 Task: Create validation rules on custom objects Inmates and Inmate Documentss.
Action: Mouse moved to (595, 49)
Screenshot: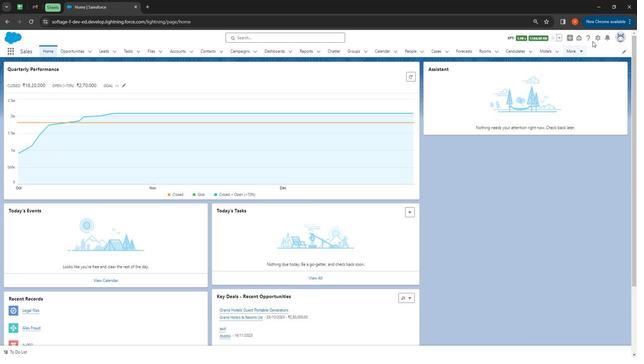 
Action: Mouse pressed left at (595, 49)
Screenshot: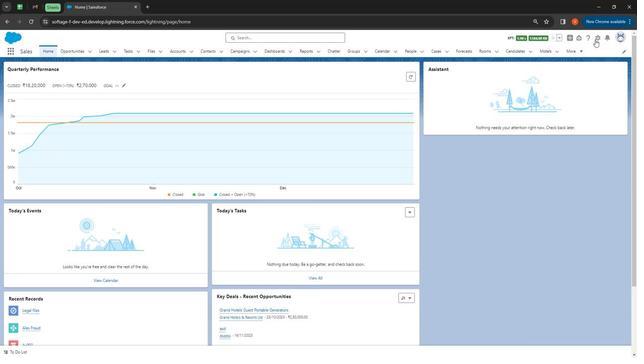 
Action: Mouse moved to (574, 69)
Screenshot: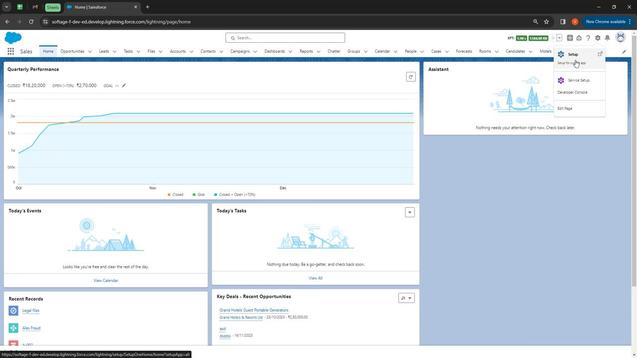 
Action: Mouse pressed left at (574, 69)
Screenshot: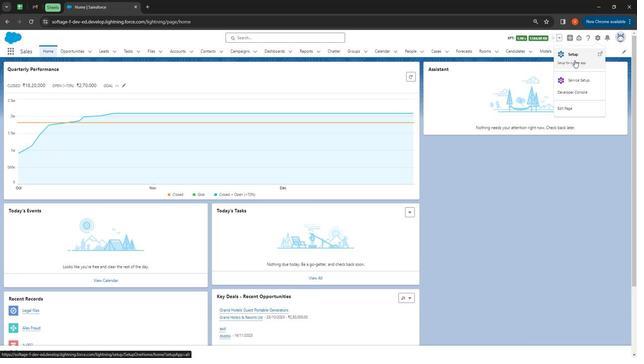 
Action: Mouse moved to (77, 61)
Screenshot: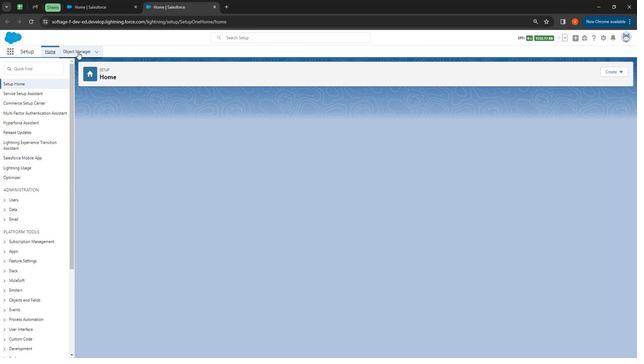 
Action: Mouse pressed left at (77, 61)
Screenshot: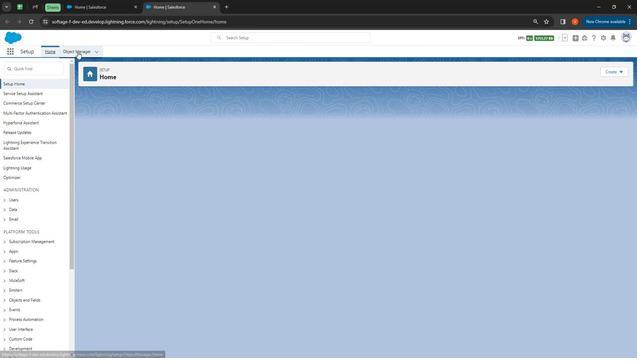 
Action: Mouse moved to (519, 82)
Screenshot: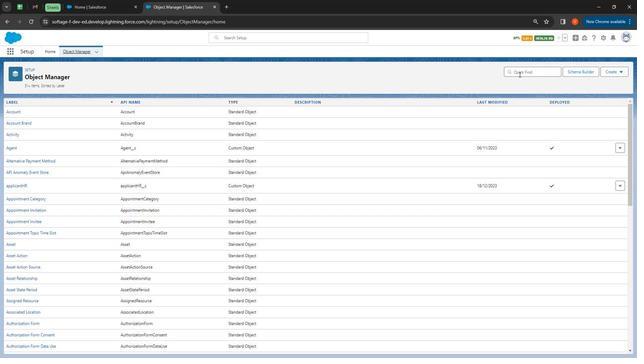 
Action: Mouse pressed left at (519, 82)
Screenshot: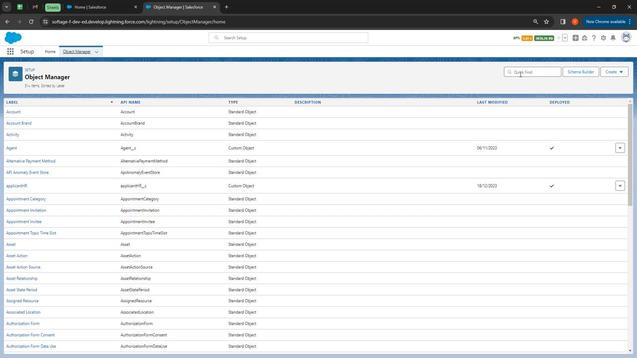 
Action: Mouse moved to (475, 111)
Screenshot: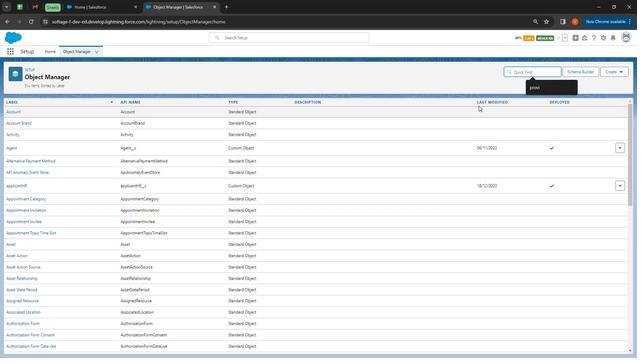 
Action: Key pressed <Key.shift>Inmates
Screenshot: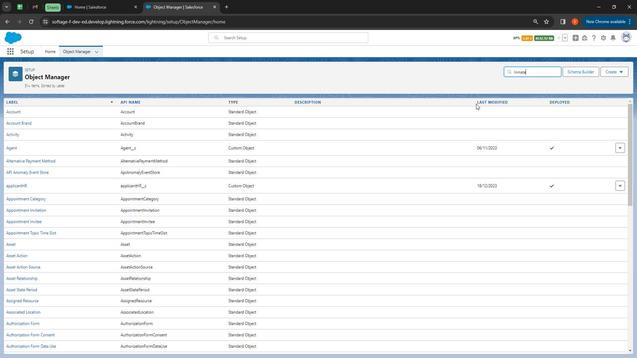 
Action: Mouse moved to (14, 123)
Screenshot: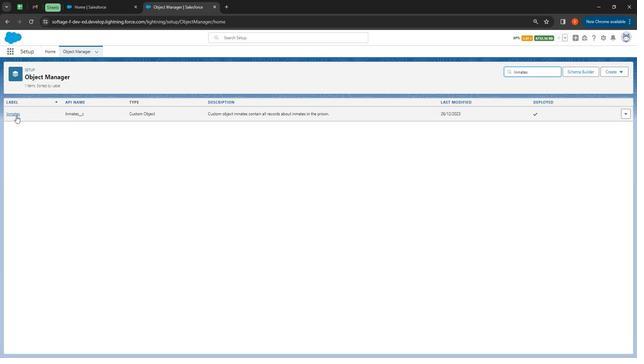 
Action: Mouse pressed left at (14, 123)
Screenshot: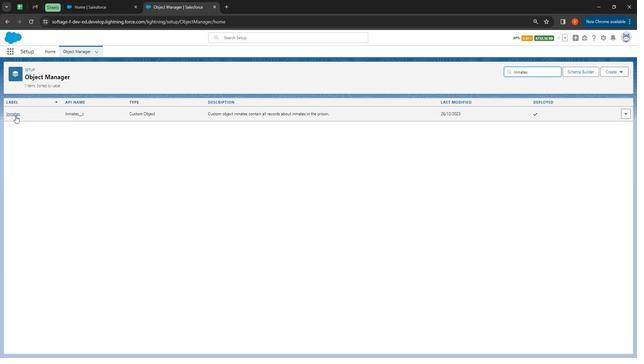 
Action: Mouse moved to (29, 287)
Screenshot: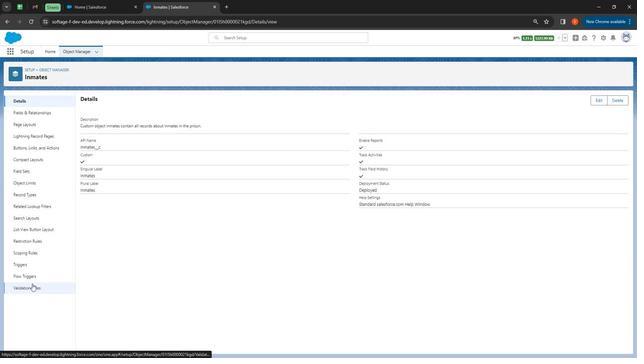 
Action: Mouse pressed left at (29, 287)
Screenshot: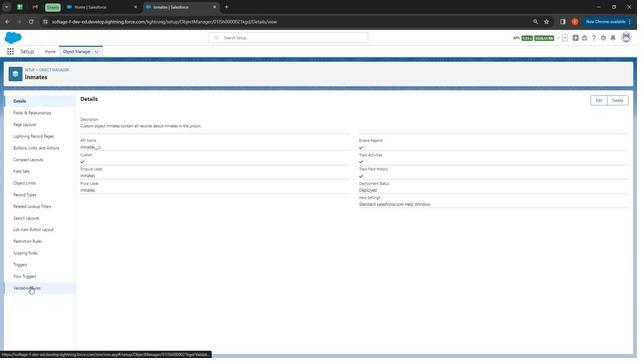 
Action: Mouse moved to (623, 105)
Screenshot: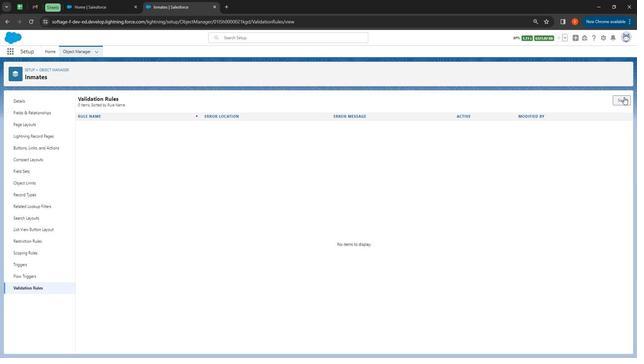 
Action: Mouse pressed left at (623, 105)
Screenshot: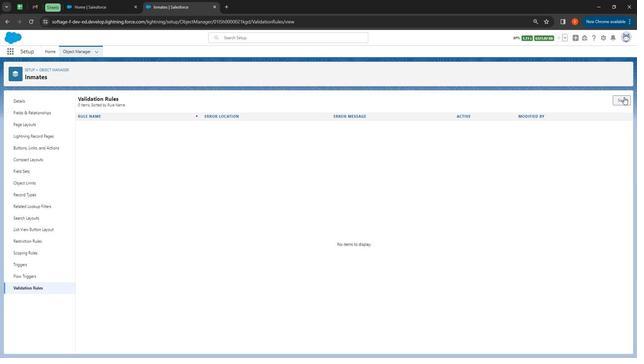 
Action: Mouse moved to (137, 142)
Screenshot: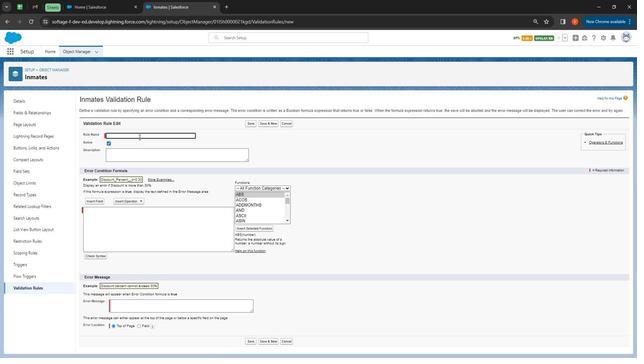 
Action: Mouse pressed left at (137, 142)
Screenshot: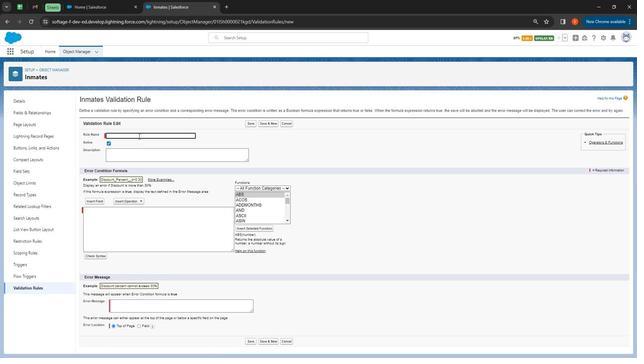 
Action: Key pressed <Key.shift>
Screenshot: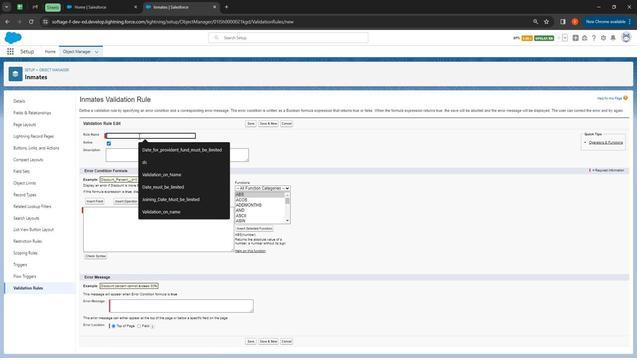 
Action: Mouse moved to (129, 137)
Screenshot: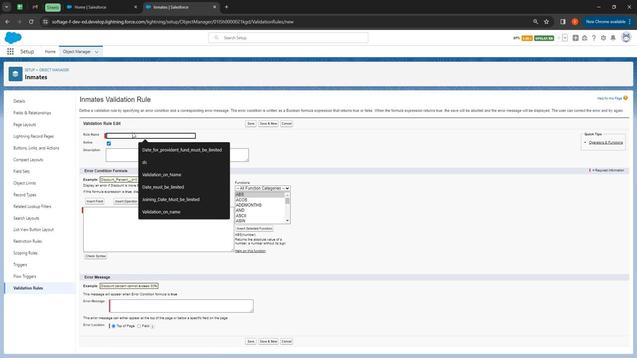 
Action: Key pressed <Key.shift><Key.shift>C<Key.backspace><Key.shift>Validation<Key.space>on<Key.space><Key.shift><Key.shift><Key.shift><Key.shift><Key.shift>Crime<Key.space>committed
Screenshot: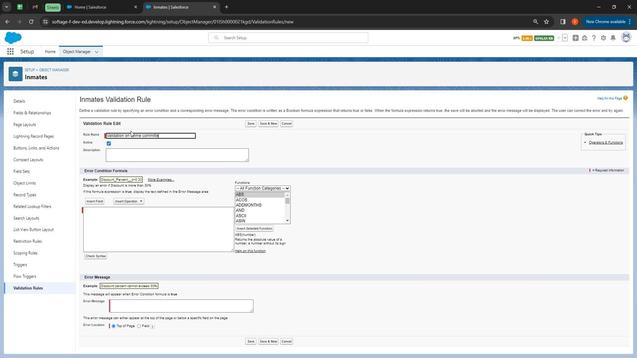 
Action: Mouse moved to (129, 158)
Screenshot: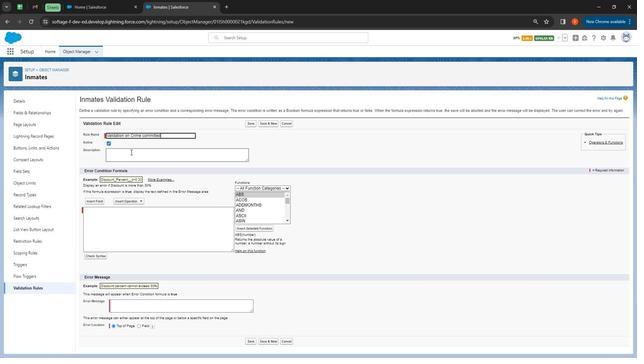 
Action: Mouse pressed left at (129, 158)
Screenshot: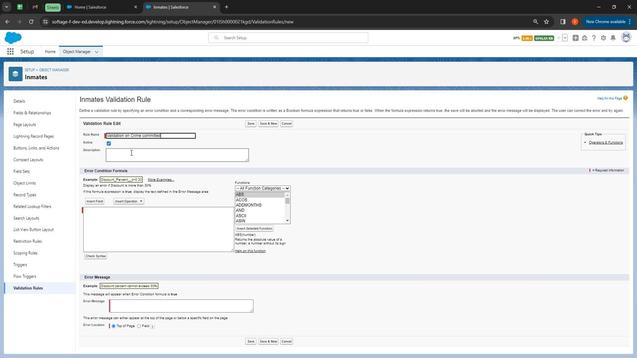 
Action: Mouse moved to (129, 158)
Screenshot: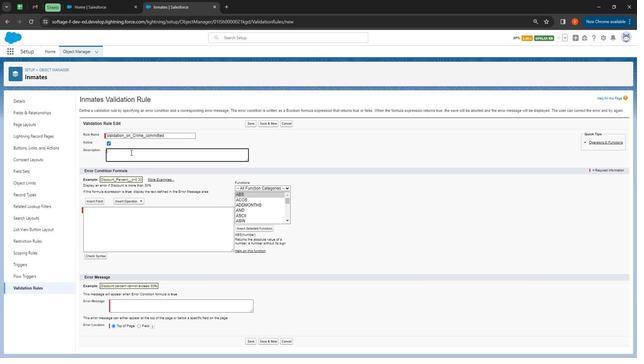 
Action: Key pressed <Key.shift>
Screenshot: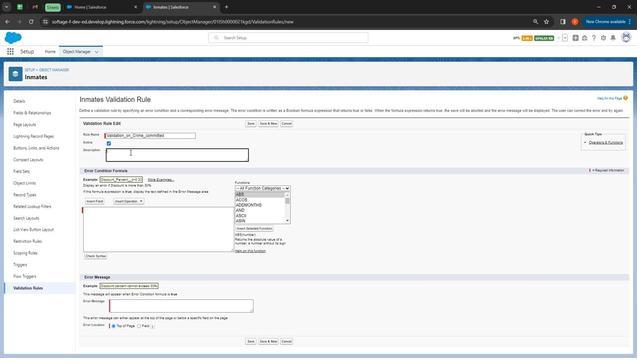 
Action: Mouse moved to (129, 158)
Screenshot: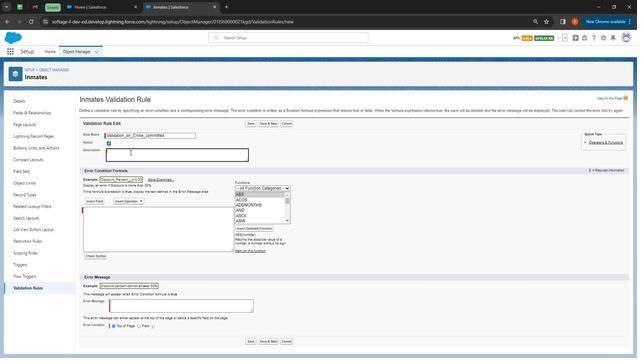 
Action: Key pressed <Key.shift><Key.shift>Validation<Key.space>rule<Key.space>on<Key.space>crime<Key.space>committed<Key.space><Key.shift><Key.shift><Key.shift><Key.shift><Key.shift><Key.shift><Key.shift><Key.shift><Key.shift><Key.shift><Key.shift><Key.shift><Key.shift><Key.shift><Key.shift><Key.shift><Key.shift><Key.shift><Key.shift>So<Key.space>that<Key.space>no<Key.space>field<Key.space>will<Key.space>be<Key.space>black.
Screenshot: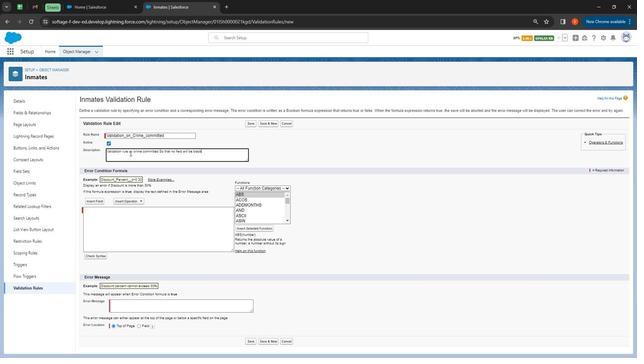
Action: Mouse moved to (134, 212)
Screenshot: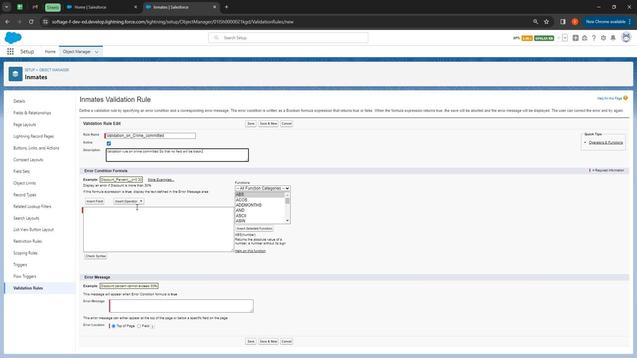
Action: Mouse pressed left at (134, 212)
Screenshot: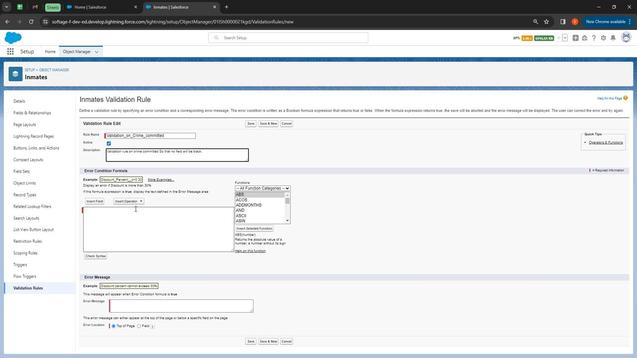 
Action: Mouse moved to (90, 204)
Screenshot: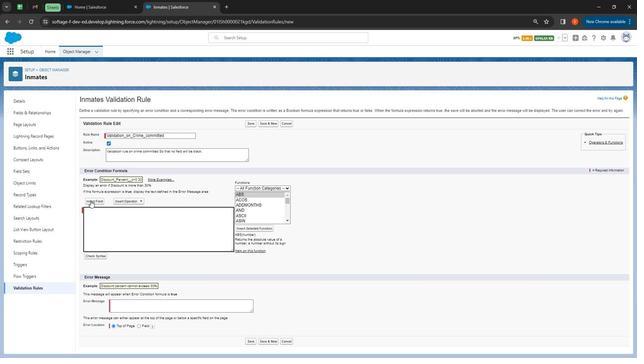 
Action: Mouse pressed left at (90, 204)
Screenshot: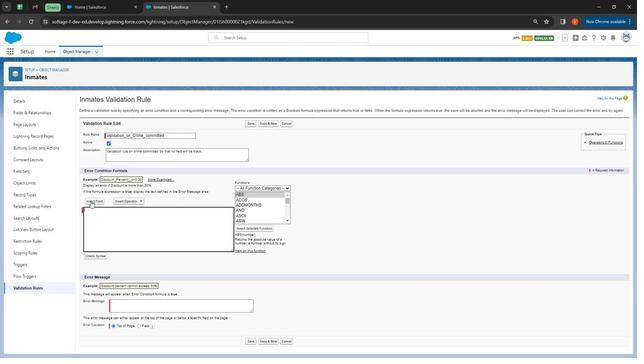 
Action: Mouse moved to (467, 177)
Screenshot: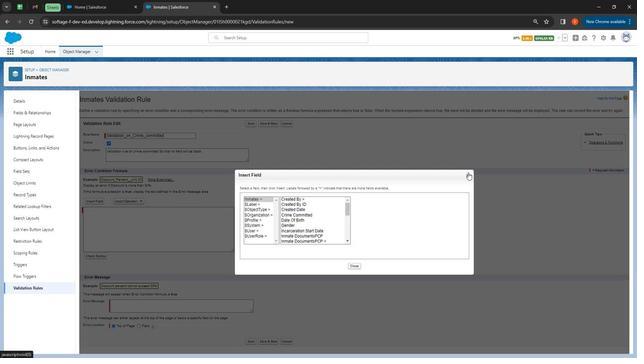 
Action: Mouse pressed left at (467, 177)
Screenshot: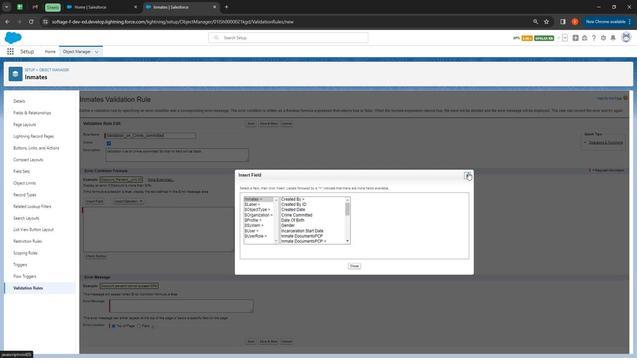 
Action: Mouse moved to (253, 208)
Screenshot: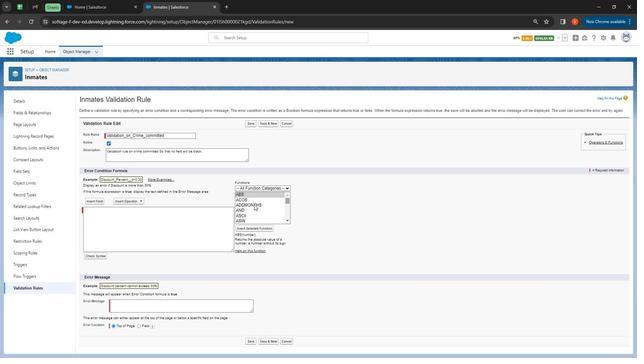 
Action: Mouse pressed left at (253, 208)
Screenshot: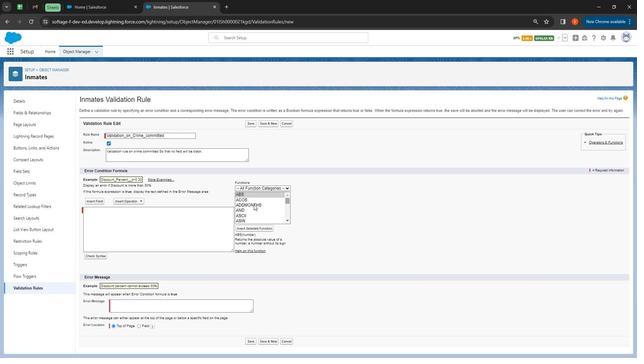 
Action: Mouse moved to (254, 210)
Screenshot: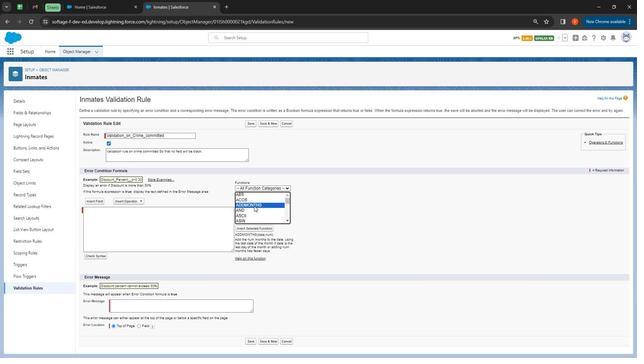 
Action: Mouse scrolled (254, 210) with delta (0, 0)
Screenshot: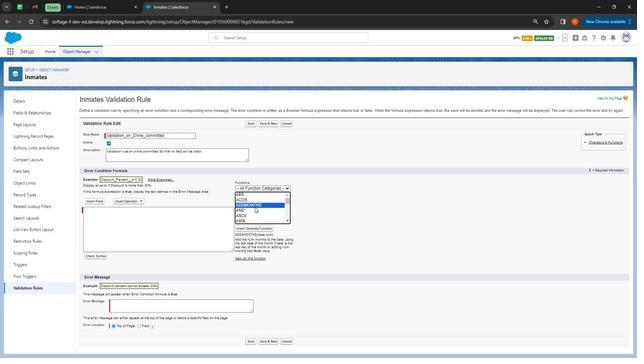 
Action: Mouse moved to (256, 210)
Screenshot: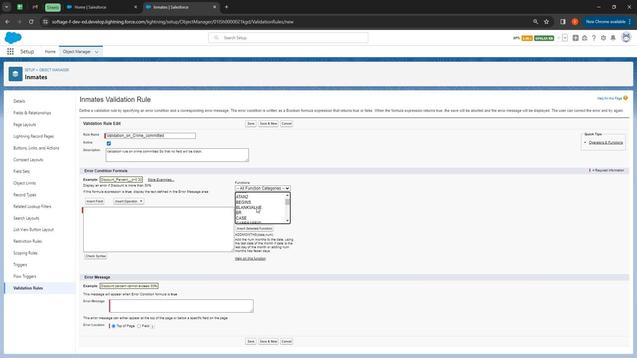 
Action: Mouse scrolled (256, 210) with delta (0, 0)
Screenshot: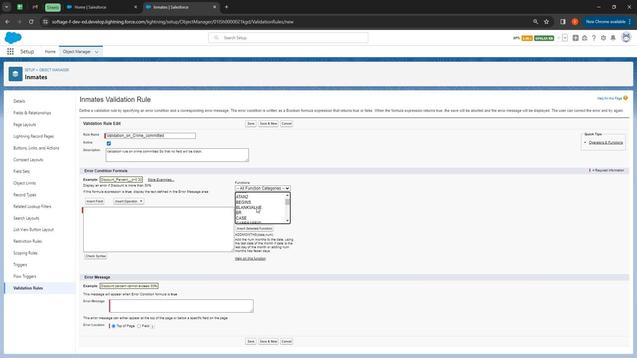 
Action: Mouse moved to (256, 210)
Screenshot: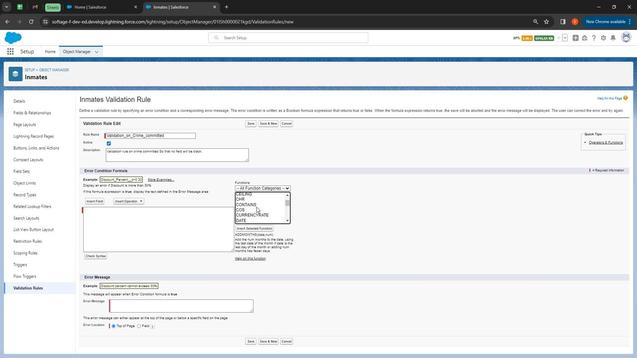 
Action: Mouse scrolled (256, 210) with delta (0, 0)
Screenshot: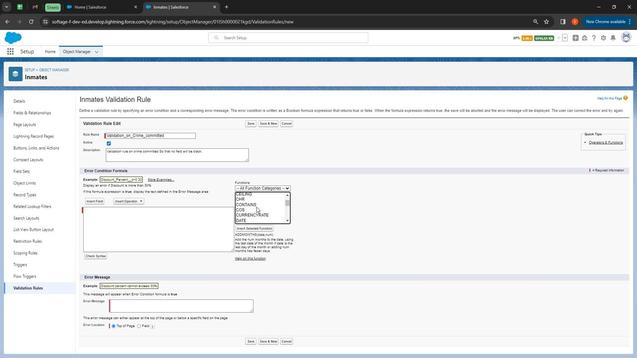 
Action: Mouse scrolled (256, 210) with delta (0, 0)
Screenshot: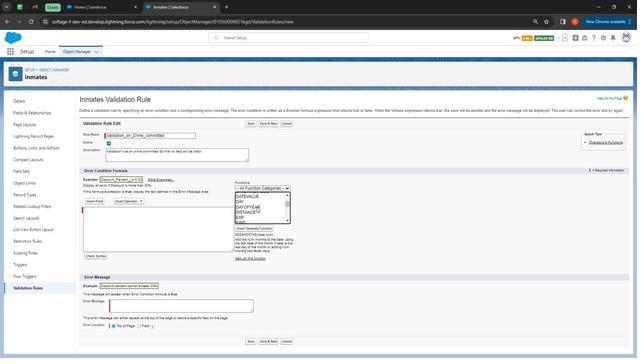 
Action: Mouse moved to (256, 213)
Screenshot: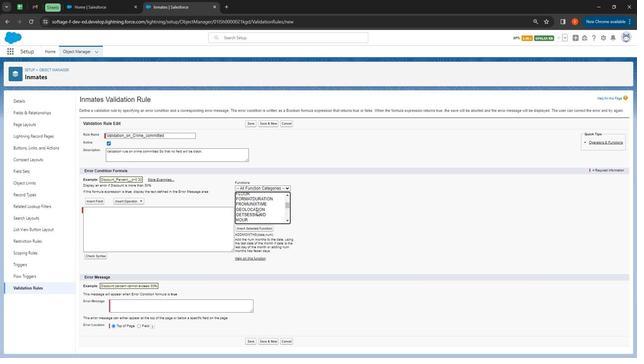 
Action: Mouse scrolled (256, 213) with delta (0, 0)
Screenshot: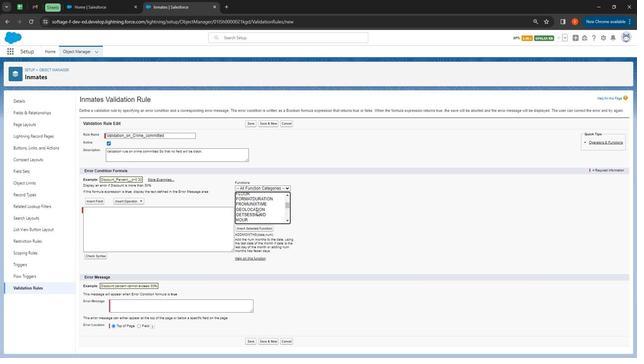 
Action: Mouse moved to (251, 210)
Screenshot: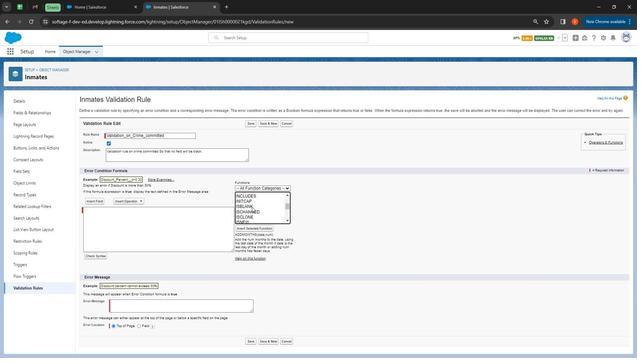 
Action: Mouse pressed left at (251, 210)
Screenshot: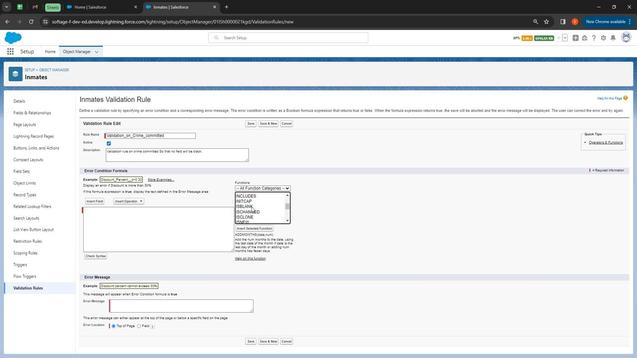 
Action: Mouse moved to (258, 231)
Screenshot: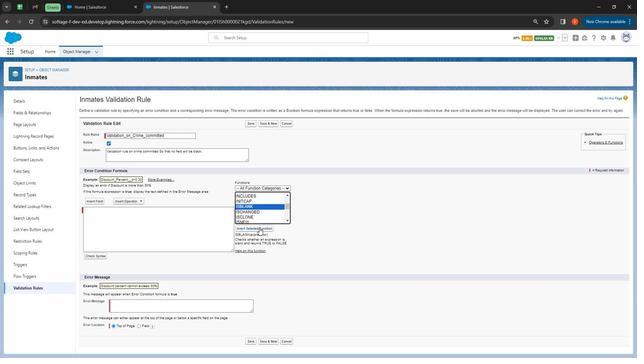
Action: Mouse pressed left at (258, 231)
Screenshot: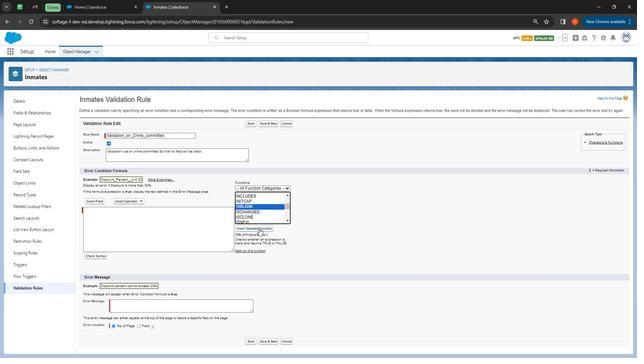 
Action: Mouse moved to (114, 214)
Screenshot: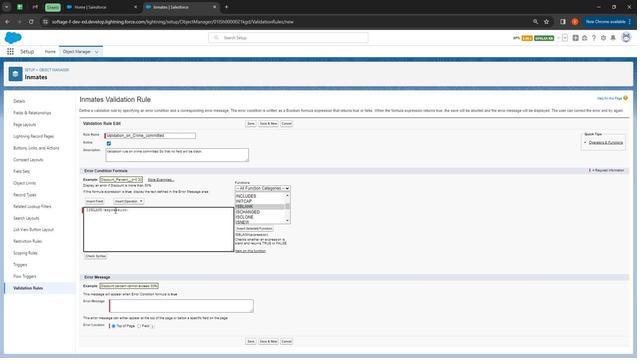 
Action: Mouse pressed left at (114, 214)
Screenshot: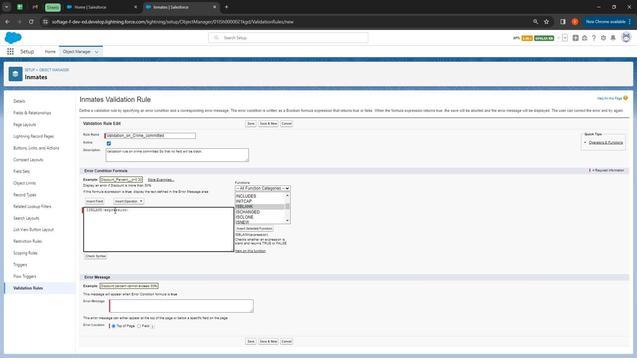 
Action: Mouse pressed left at (114, 214)
Screenshot: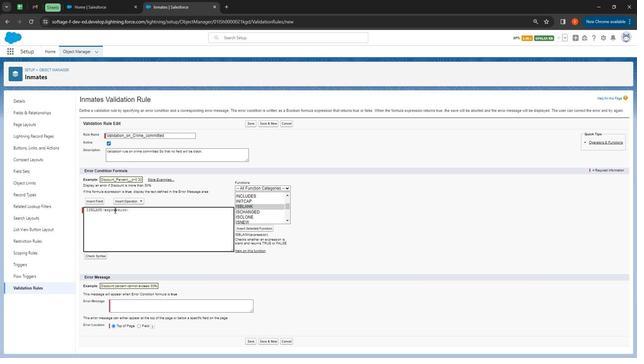 
Action: Mouse moved to (92, 207)
Screenshot: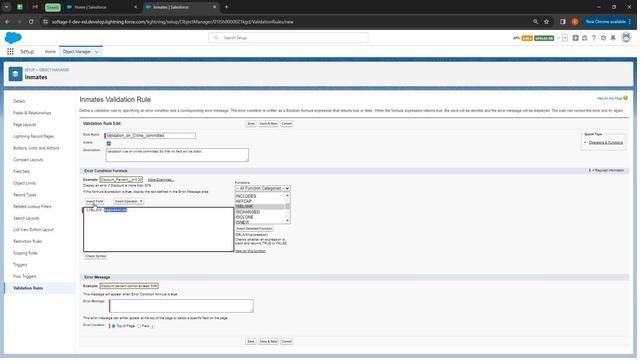 
Action: Mouse pressed left at (92, 207)
Screenshot: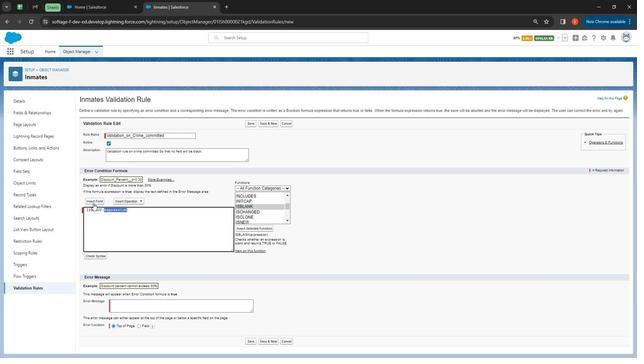 
Action: Mouse moved to (303, 217)
Screenshot: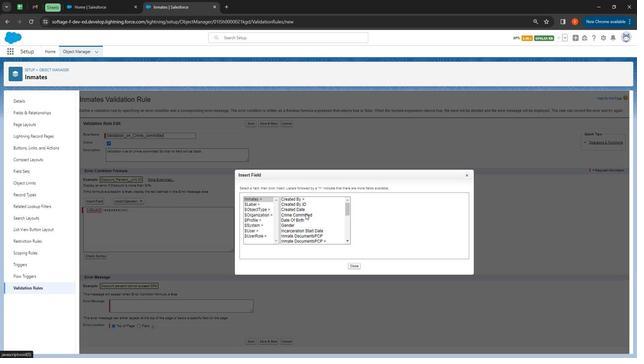 
Action: Mouse pressed left at (303, 217)
Screenshot: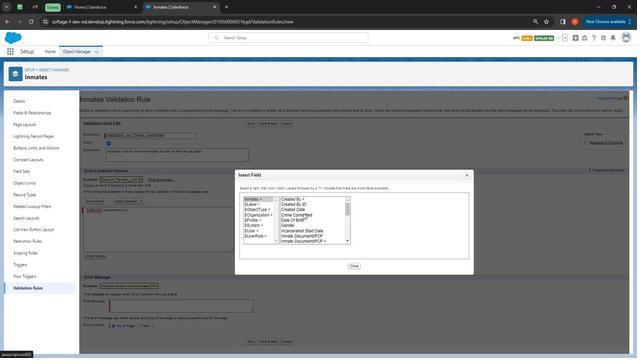 
Action: Mouse moved to (375, 234)
Screenshot: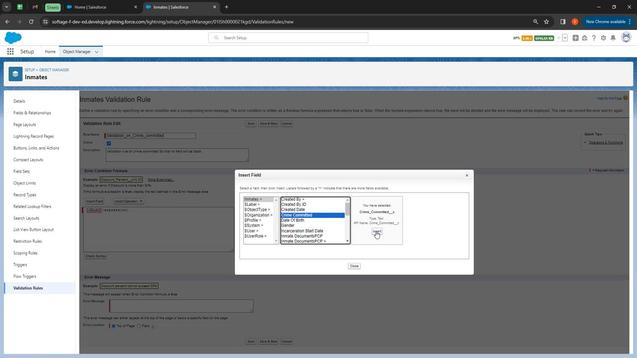 
Action: Mouse pressed left at (375, 234)
Screenshot: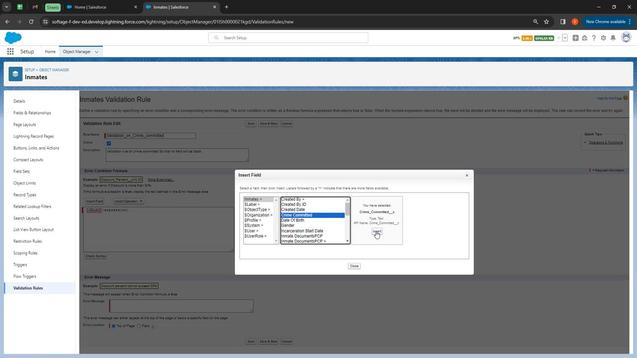 
Action: Mouse moved to (164, 221)
Screenshot: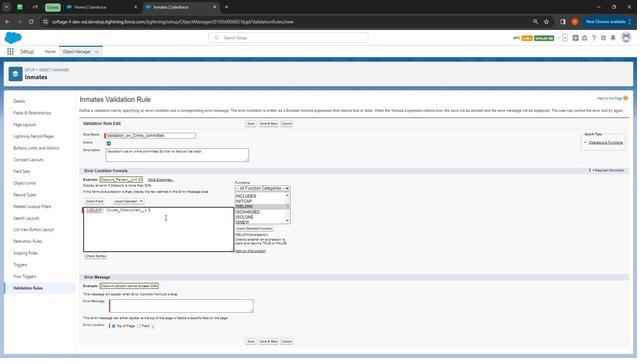 
Action: Mouse pressed left at (164, 221)
Screenshot: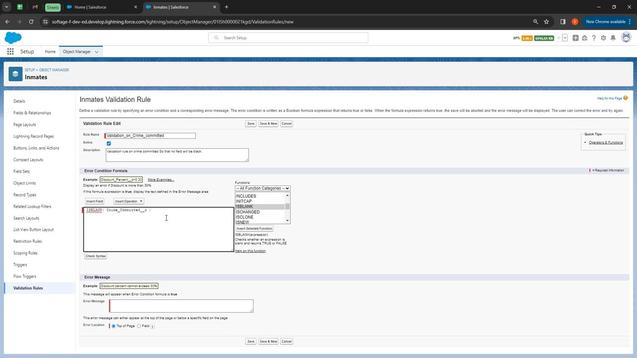 
Action: Mouse moved to (100, 259)
Screenshot: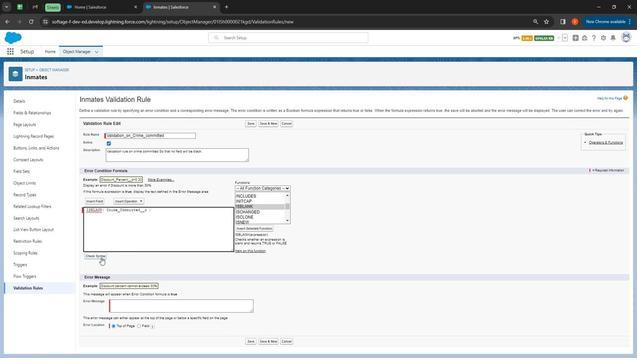 
Action: Mouse pressed left at (100, 259)
Screenshot: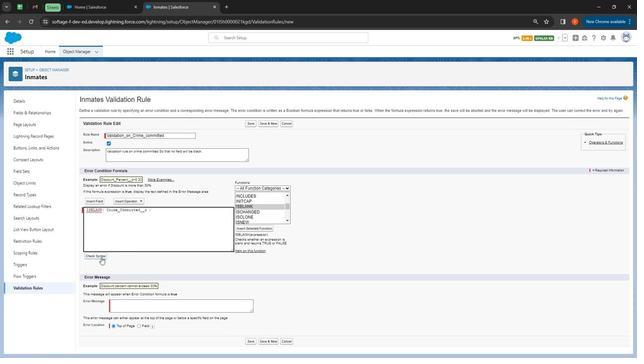 
Action: Mouse moved to (140, 259)
Screenshot: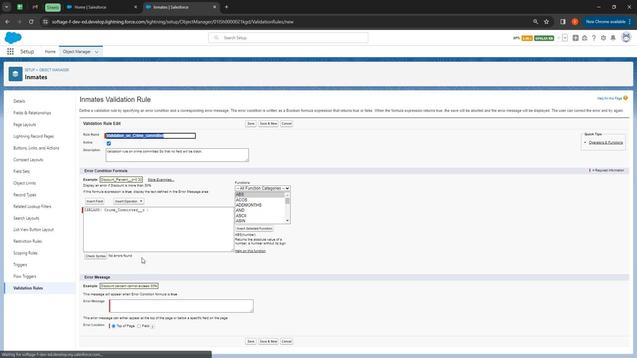 
Action: Mouse pressed left at (140, 259)
Screenshot: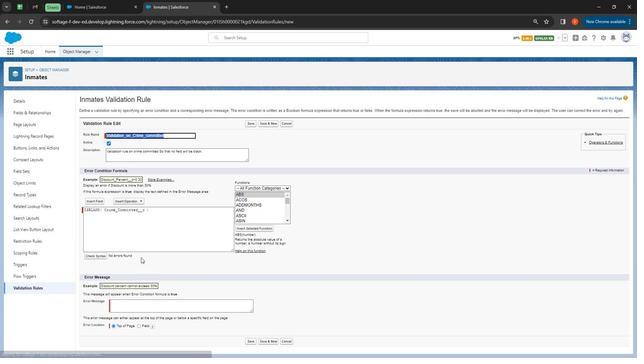 
Action: Mouse moved to (133, 309)
Screenshot: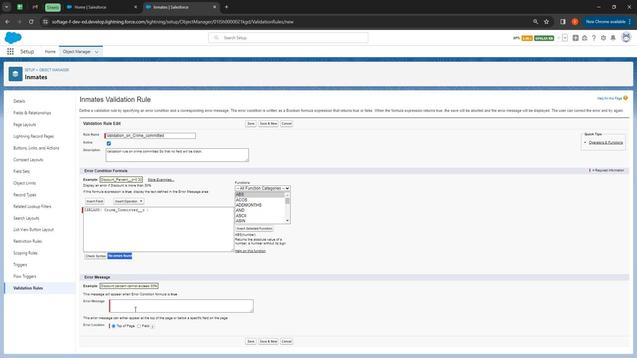 
Action: Mouse pressed left at (133, 309)
Screenshot: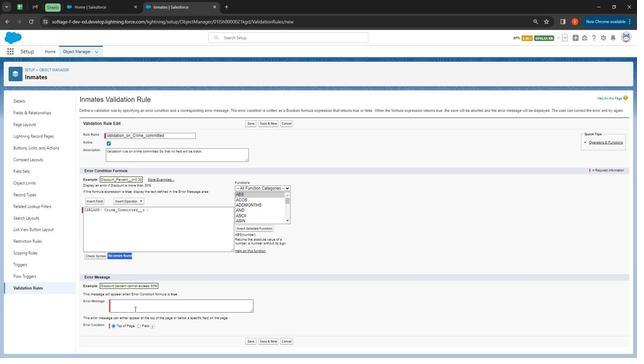 
Action: Key pressed <Key.shift>
Screenshot: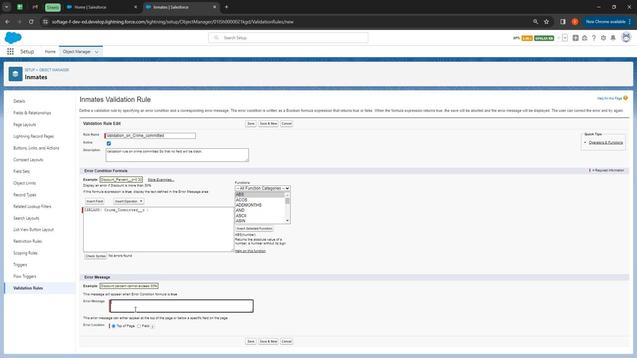 
Action: Mouse moved to (132, 311)
Screenshot: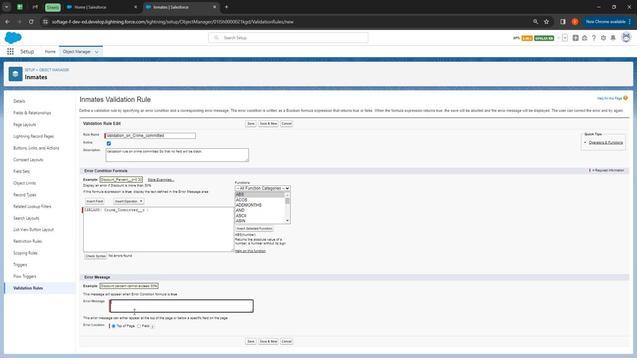 
Action: Key pressed <Key.shift><Key.shift><Key.shift><Key.shift>Fu<Key.backspace>ill<Key.space><Key.shift>Crime<Key.space>committed<Key.space>field<Key.space>it<Key.space>is<Key.space>required<Key.space>field
Screenshot: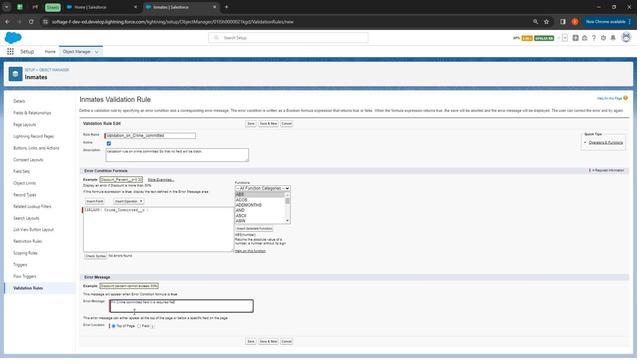 
Action: Mouse moved to (250, 340)
Screenshot: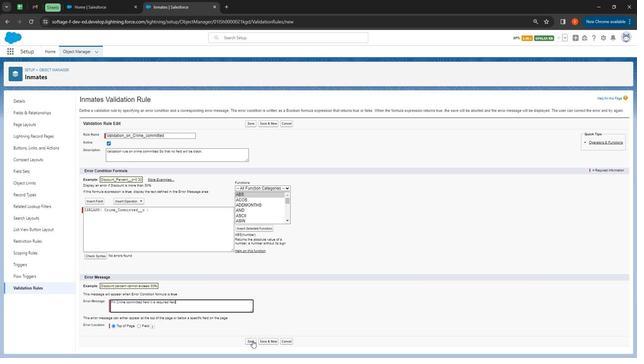 
Action: Mouse pressed left at (250, 340)
Screenshot: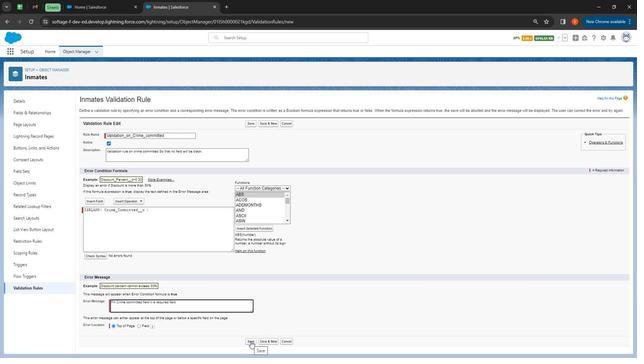 
Action: Mouse moved to (25, 114)
Screenshot: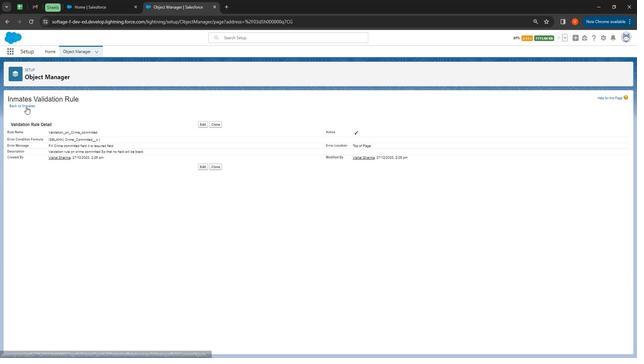 
Action: Mouse pressed left at (25, 114)
Screenshot: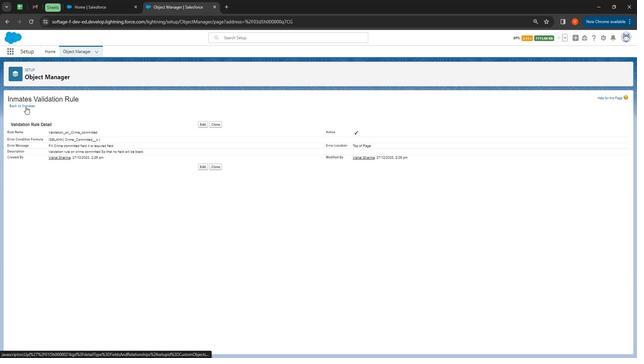 
Action: Mouse moved to (34, 286)
Screenshot: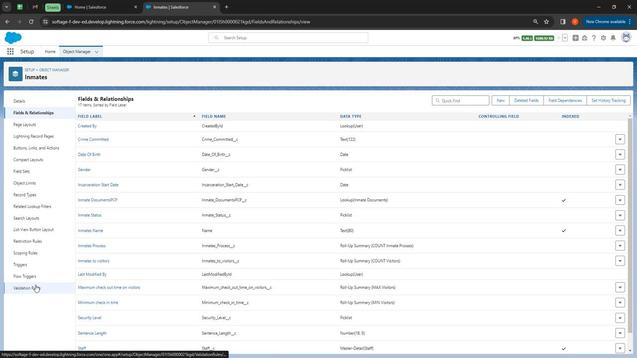 
Action: Mouse pressed left at (34, 286)
Screenshot: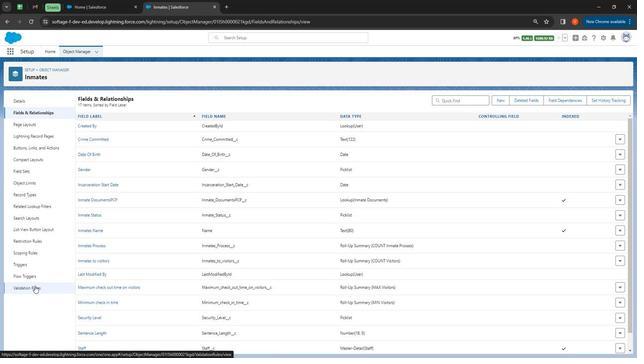 
Action: Mouse moved to (615, 108)
Screenshot: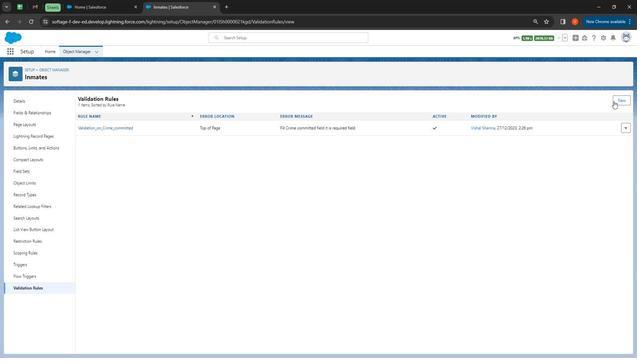 
Action: Mouse pressed left at (615, 108)
Screenshot: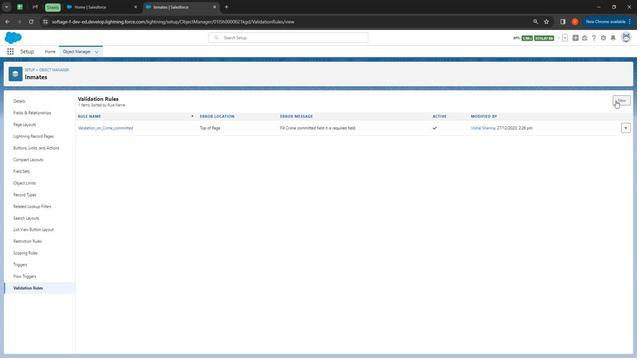 
Action: Mouse moved to (119, 143)
Screenshot: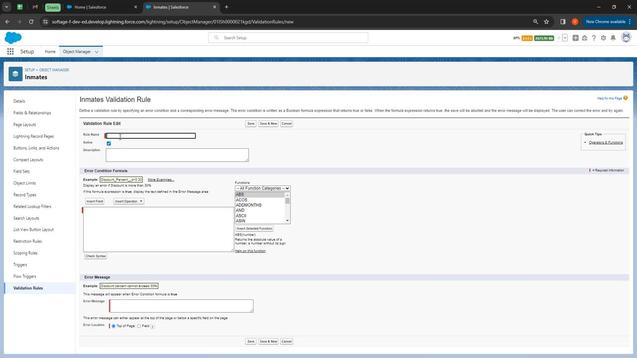 
Action: Mouse pressed left at (119, 143)
Screenshot: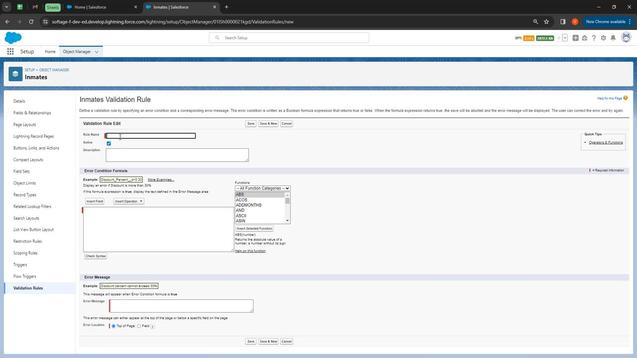 
Action: Mouse moved to (118, 143)
Screenshot: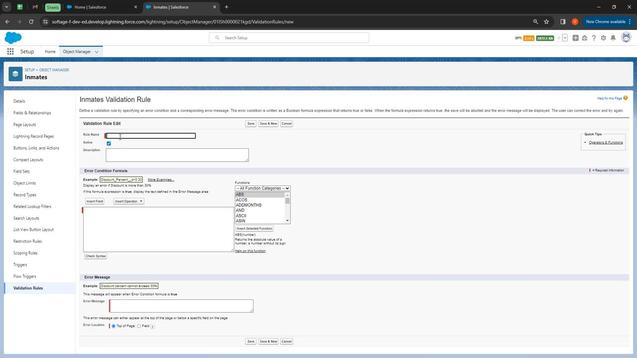 
Action: Key pressed <Key.shift>
Screenshot: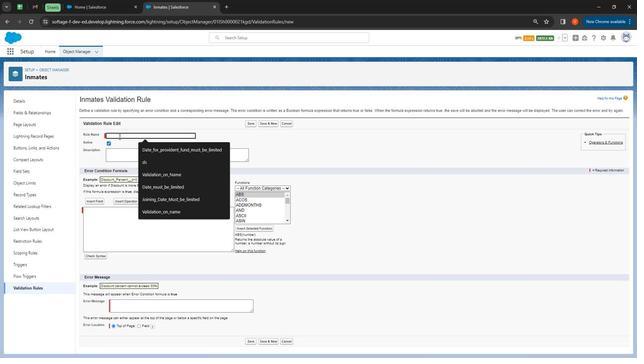 
Action: Mouse moved to (118, 143)
Screenshot: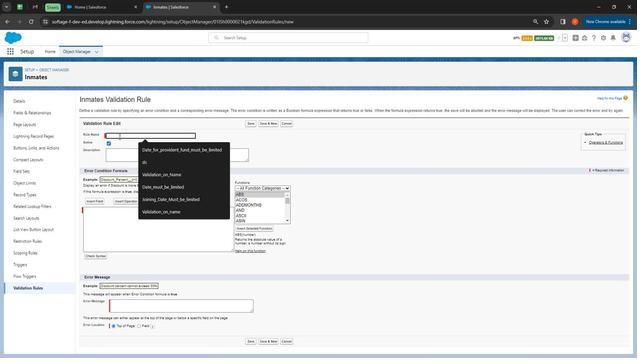 
Action: Key pressed D
Screenshot: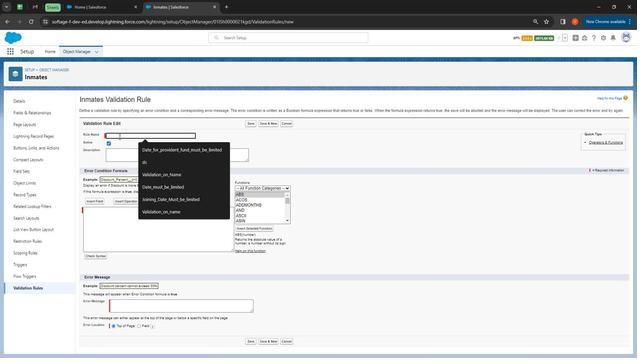 
Action: Mouse moved to (117, 142)
Screenshot: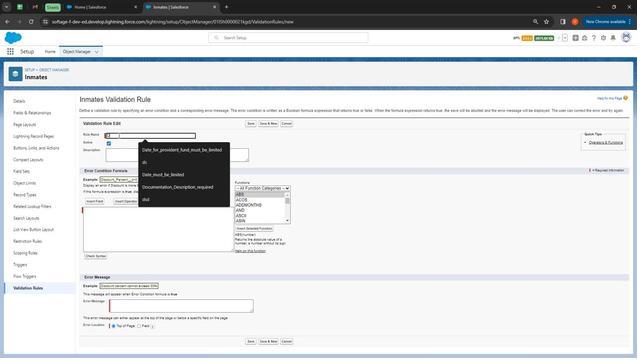 
Action: Key pressed ate<Key.space>of<Key.space>birth<Key.space><Key.shift>Validation<Key.space>rule
Screenshot: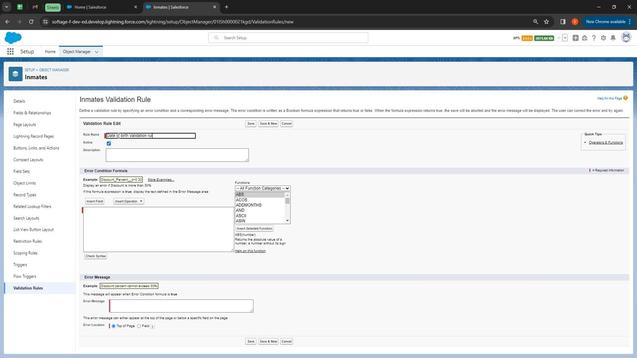 
Action: Mouse moved to (130, 166)
Screenshot: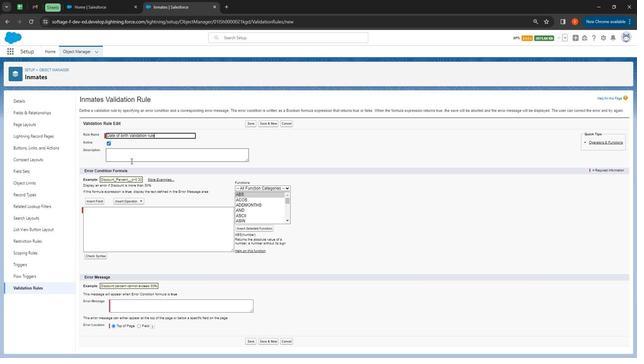 
Action: Mouse pressed left at (130, 166)
Screenshot: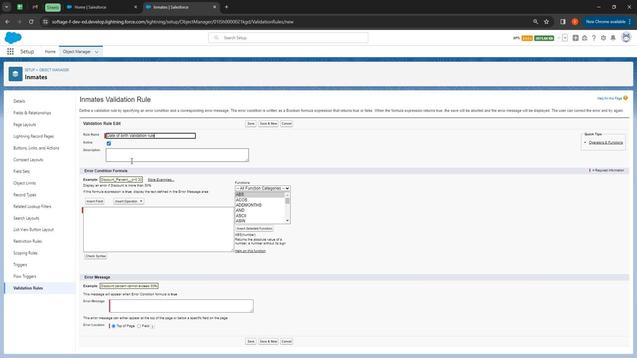 
Action: Key pressed <Key.shift>
Screenshot: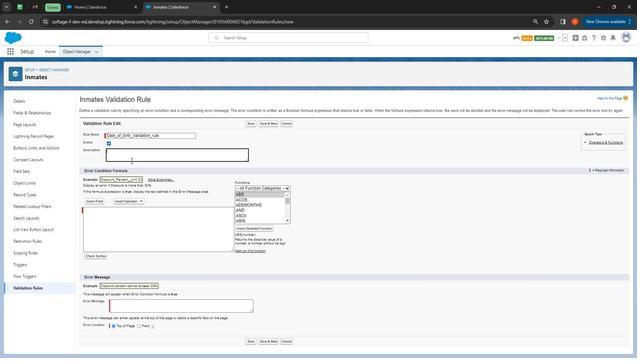 
Action: Mouse moved to (130, 164)
Screenshot: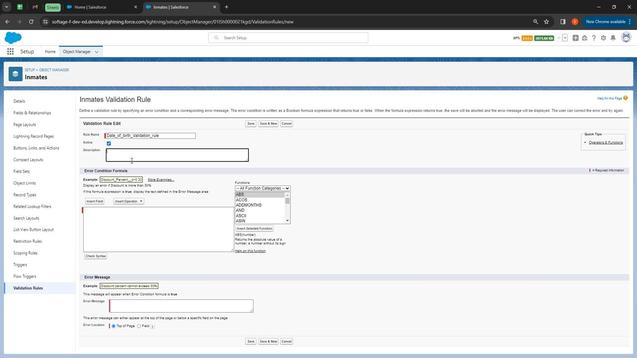 
Action: Key pressed <Key.shift><Key.shift><Key.shift><Key.shift>Validation<Key.space>on<Key.space><Key.shift>Date<Key.space>of<Key.space>birth<Key.space><Key.shift>Field<Key.space>on<Key.space>custom<Key.space>object<Key.space>inmates
Screenshot: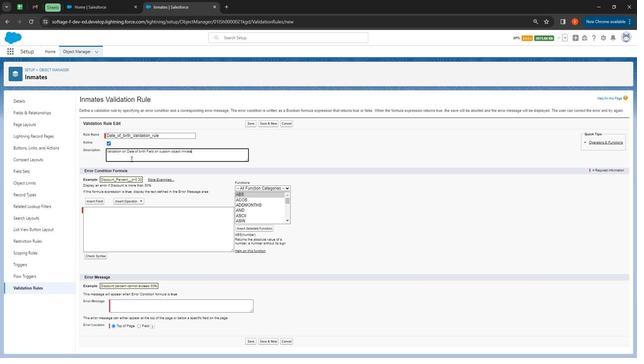 
Action: Mouse moved to (107, 150)
Screenshot: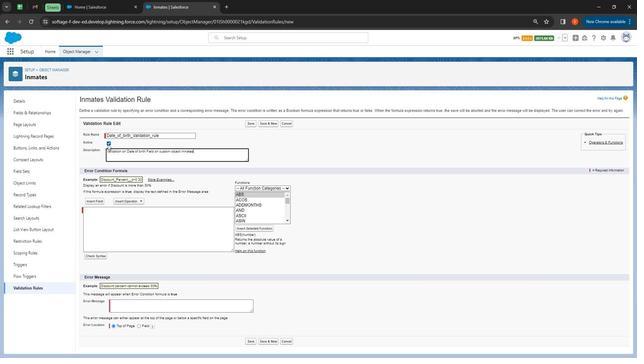 
Action: Mouse pressed left at (107, 150)
Screenshot: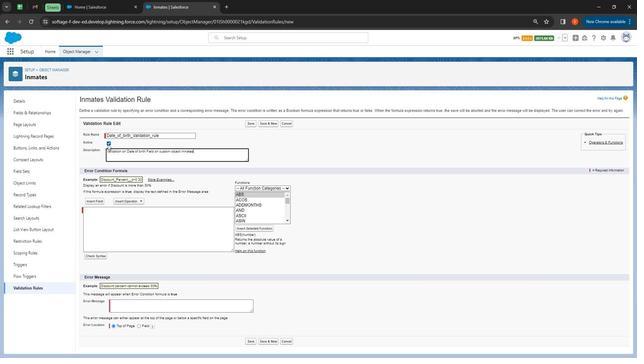 
Action: Mouse moved to (263, 208)
Screenshot: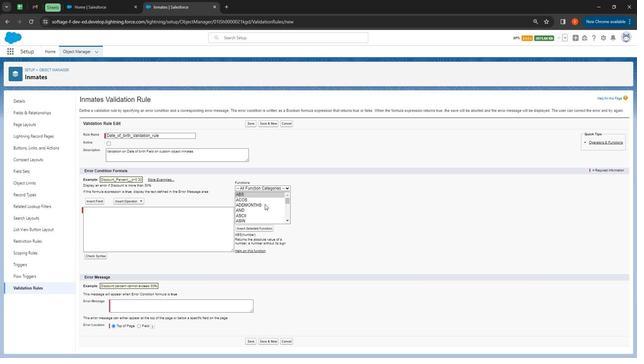 
Action: Mouse pressed left at (263, 208)
Screenshot: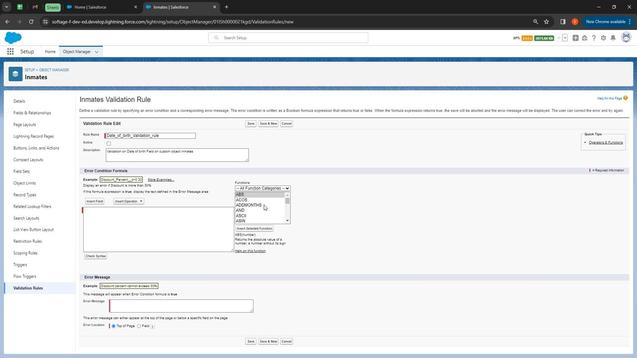 
Action: Mouse moved to (262, 208)
Screenshot: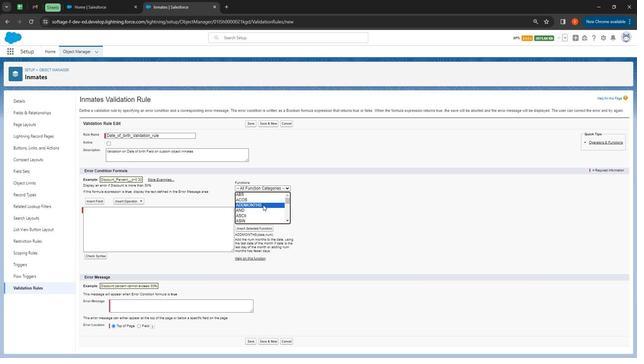 
Action: Mouse scrolled (262, 208) with delta (0, 0)
Screenshot: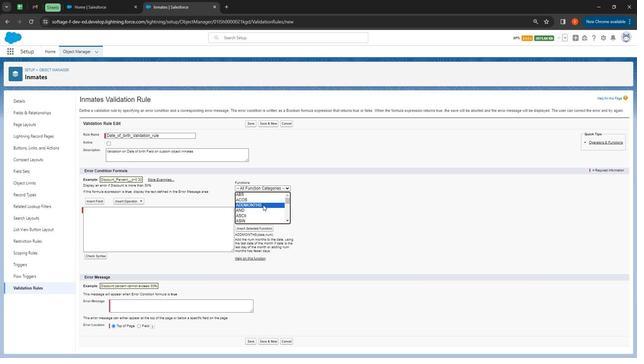 
Action: Mouse moved to (263, 209)
Screenshot: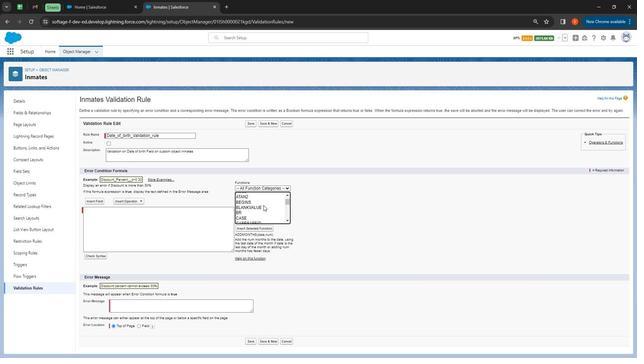 
Action: Mouse scrolled (263, 208) with delta (0, 0)
Screenshot: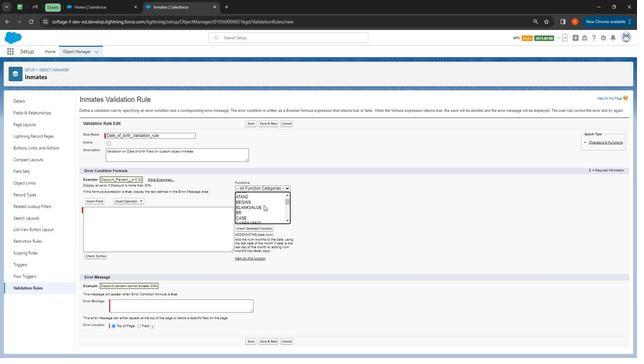
Action: Mouse moved to (263, 211)
Screenshot: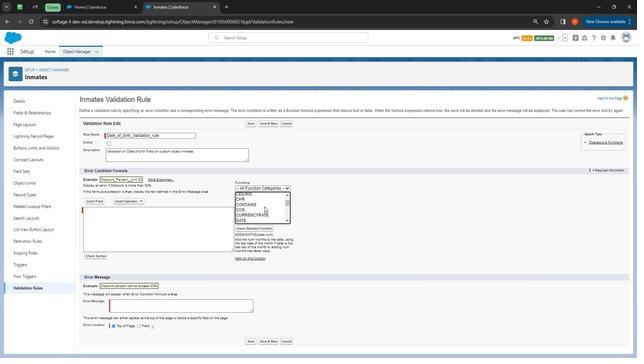 
Action: Mouse scrolled (263, 211) with delta (0, 0)
Screenshot: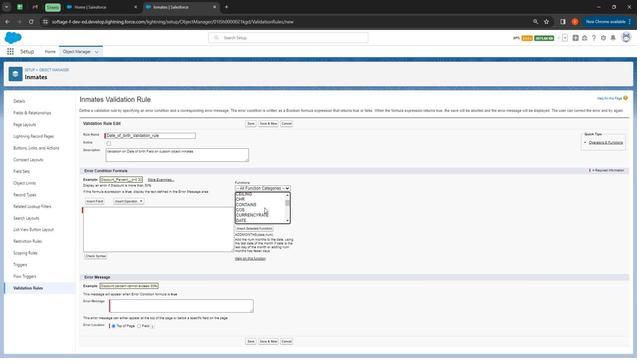 
Action: Mouse moved to (256, 206)
Screenshot: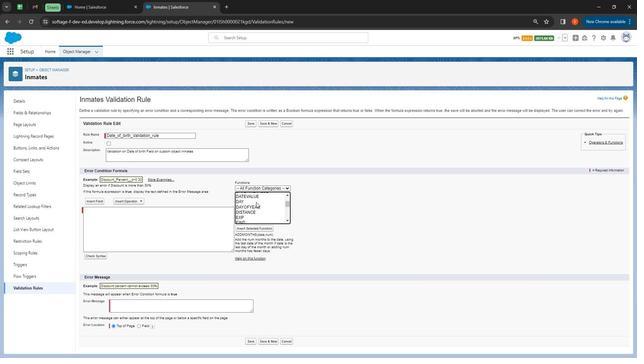 
Action: Mouse scrolled (256, 207) with delta (0, 0)
Screenshot: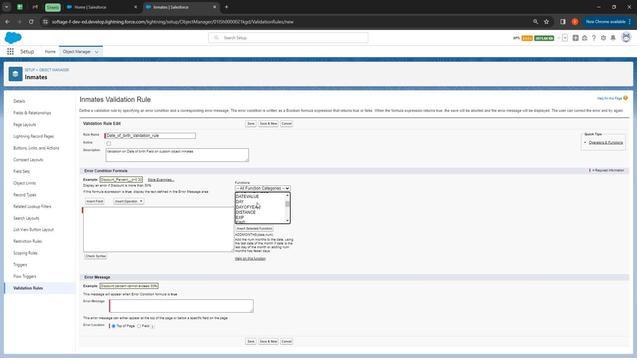 
Action: Mouse moved to (258, 217)
Screenshot: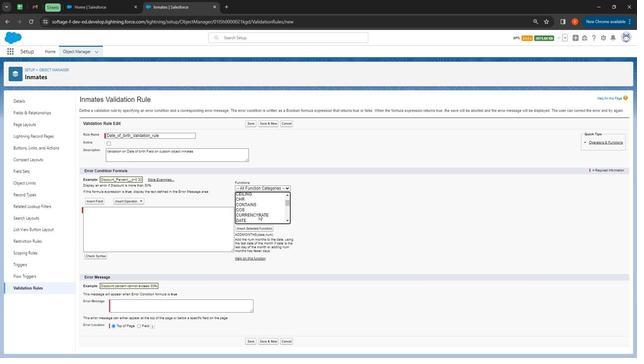 
Action: Mouse scrolled (258, 217) with delta (0, 0)
Screenshot: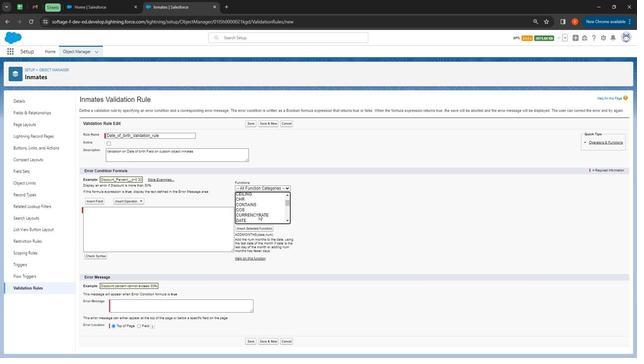
Action: Mouse moved to (258, 217)
Screenshot: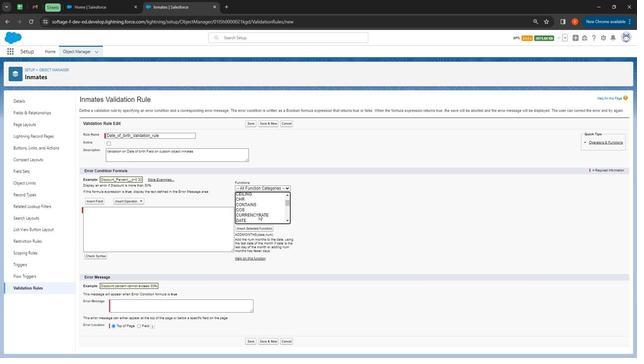 
Action: Mouse scrolled (258, 217) with delta (0, 0)
Screenshot: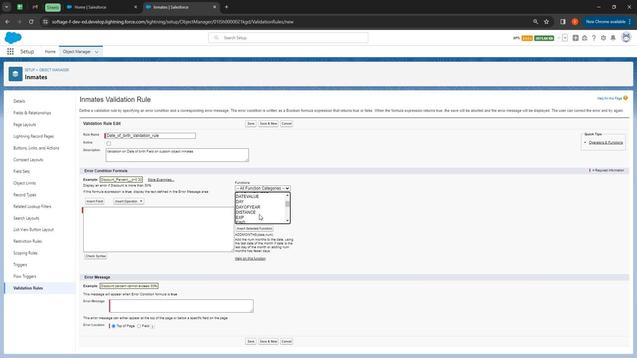 
Action: Mouse scrolled (258, 217) with delta (0, 0)
Screenshot: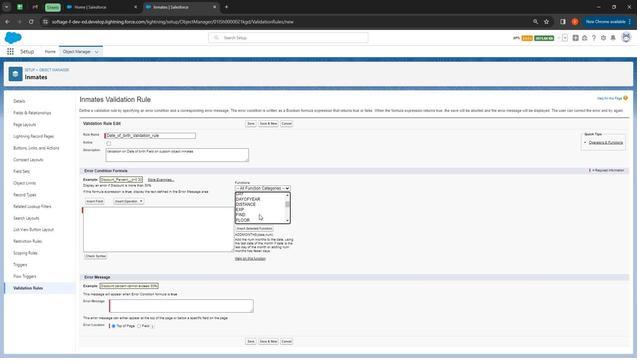 
Action: Mouse moved to (252, 211)
Screenshot: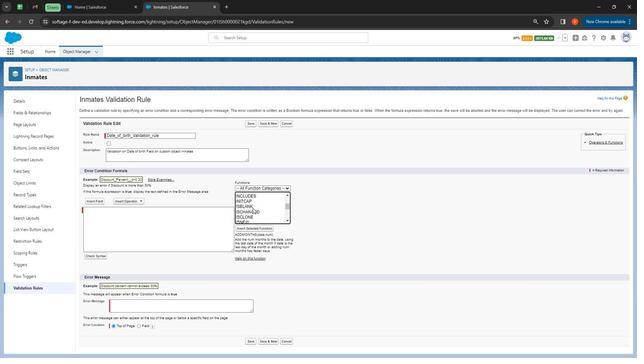 
Action: Mouse pressed left at (252, 211)
Screenshot: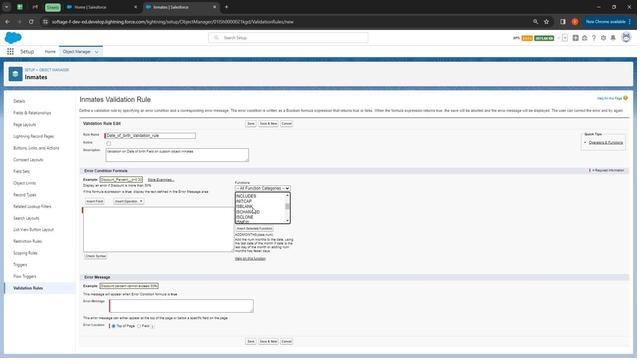 
Action: Mouse moved to (257, 230)
Screenshot: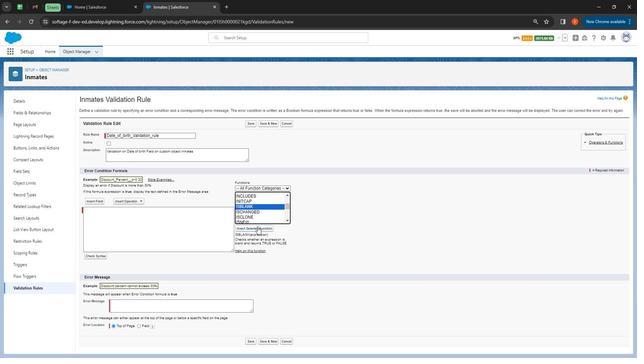 
Action: Mouse pressed left at (257, 230)
Screenshot: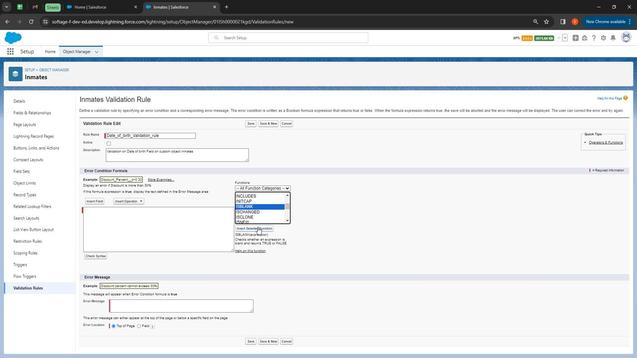 
Action: Mouse moved to (120, 216)
Screenshot: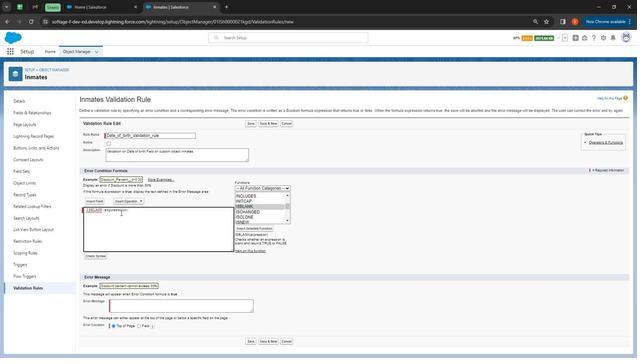 
Action: Mouse pressed left at (120, 216)
Screenshot: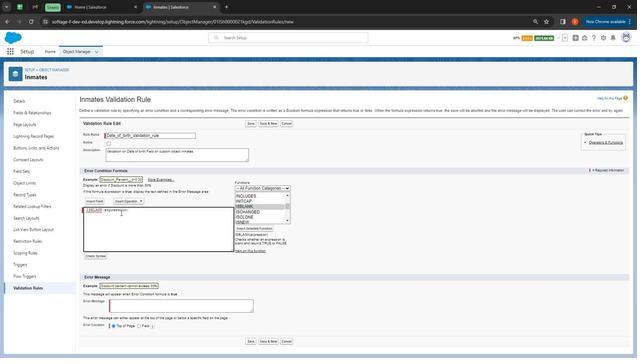 
Action: Mouse pressed left at (120, 216)
Screenshot: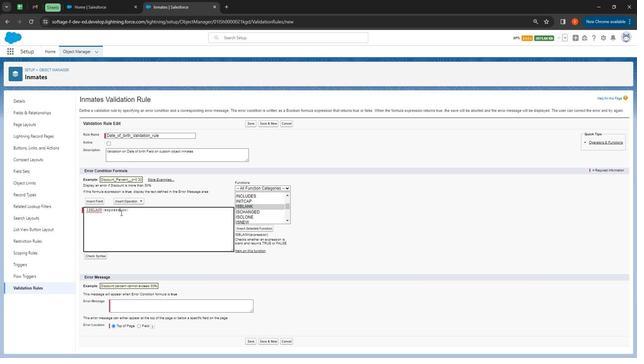 
Action: Mouse moved to (96, 207)
Screenshot: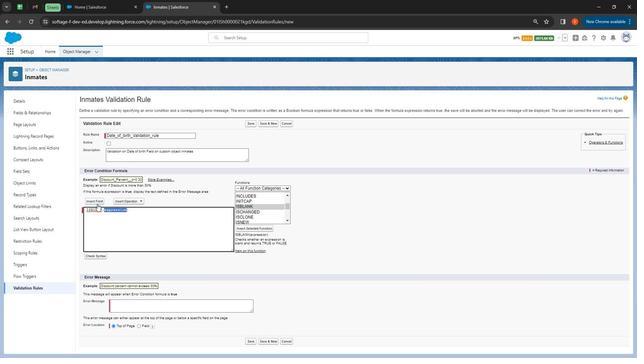 
Action: Mouse pressed left at (96, 207)
Screenshot: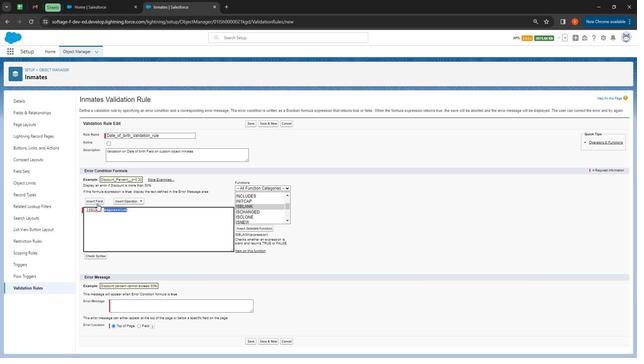 
Action: Mouse moved to (296, 224)
Screenshot: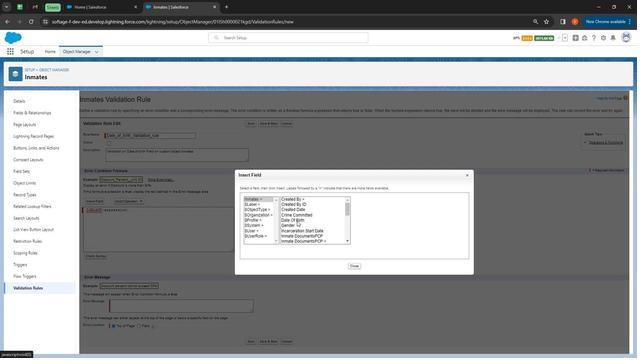 
Action: Mouse pressed left at (296, 224)
Screenshot: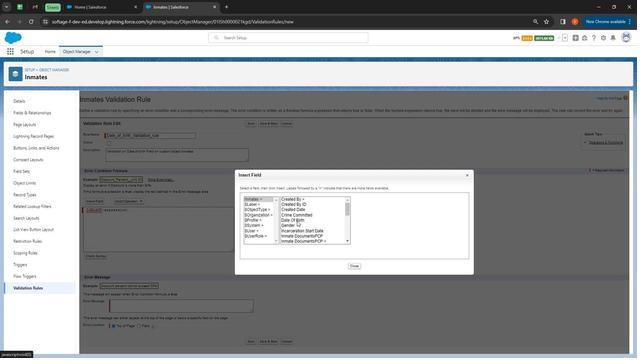 
Action: Mouse moved to (375, 234)
Screenshot: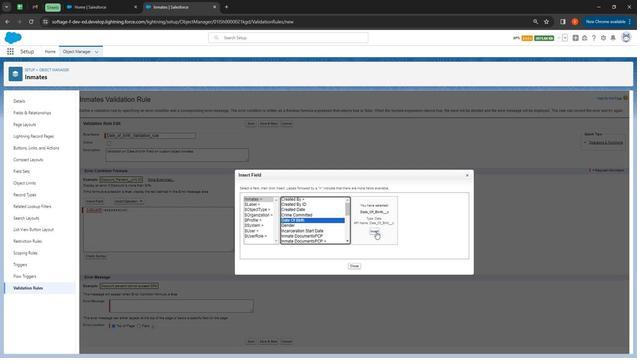 
Action: Mouse pressed left at (375, 234)
Screenshot: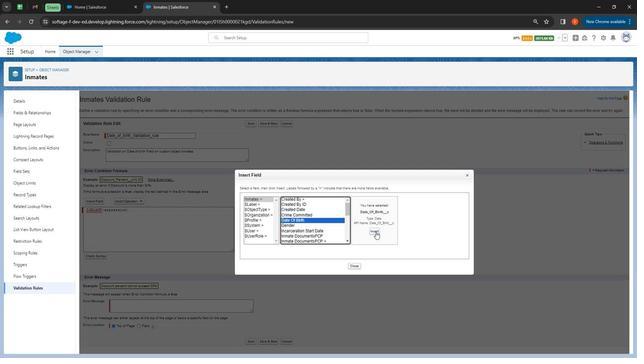 
Action: Mouse moved to (155, 216)
Screenshot: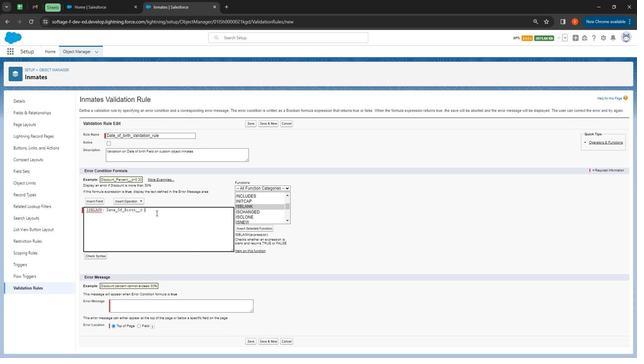 
Action: Mouse pressed left at (155, 216)
Screenshot: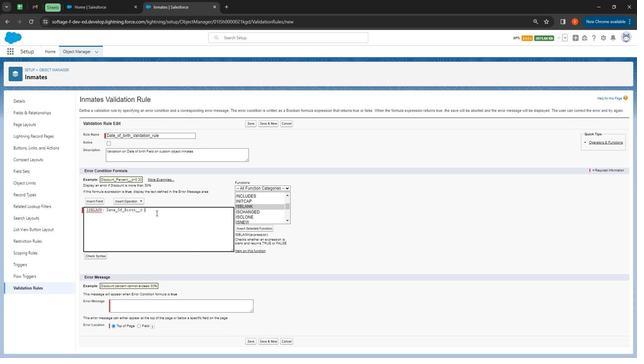 
Action: Mouse moved to (101, 258)
Screenshot: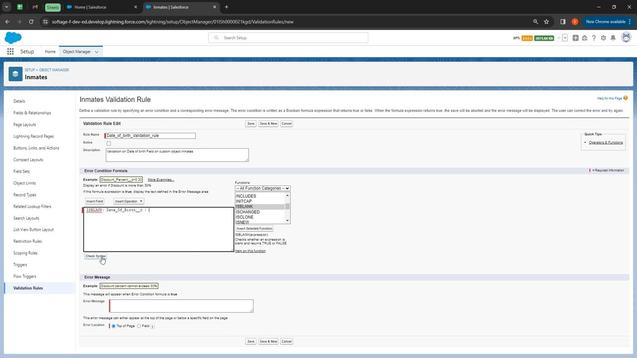 
Action: Mouse pressed left at (101, 258)
Screenshot: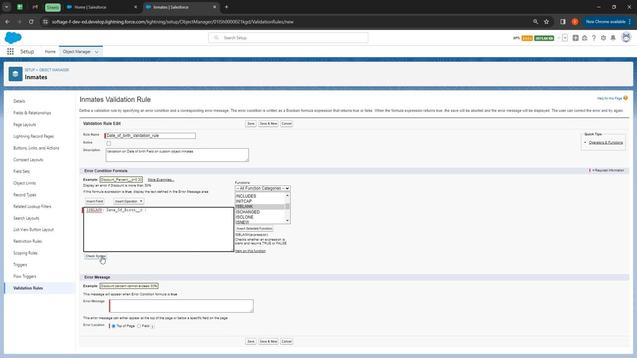
Action: Mouse moved to (154, 247)
Screenshot: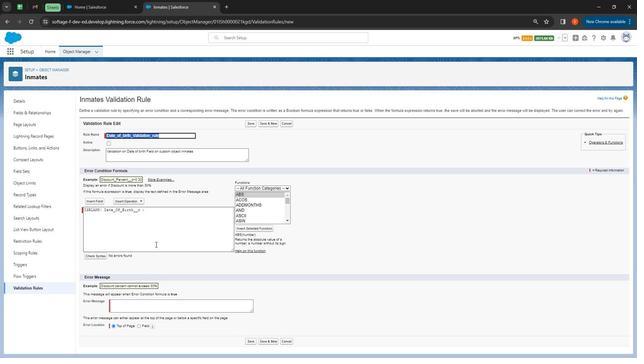 
Action: Mouse scrolled (154, 247) with delta (0, 0)
Screenshot: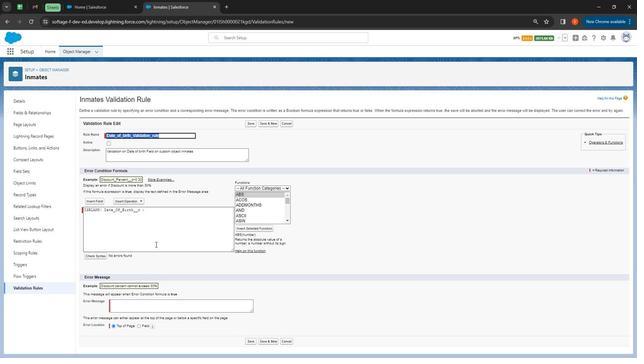 
Action: Mouse moved to (157, 310)
Screenshot: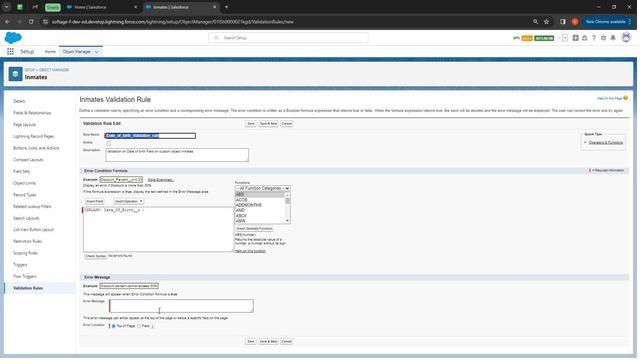 
Action: Mouse pressed left at (157, 310)
Screenshot: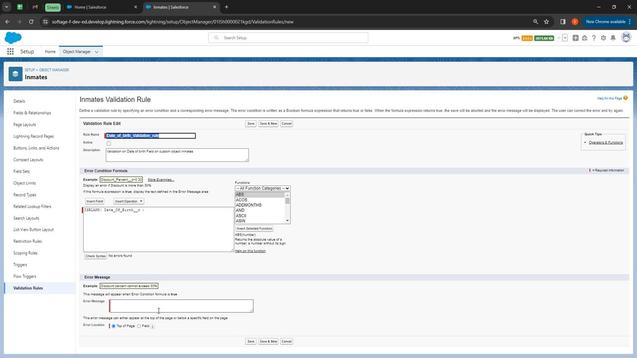 
Action: Key pressed <Key.shift>
Screenshot: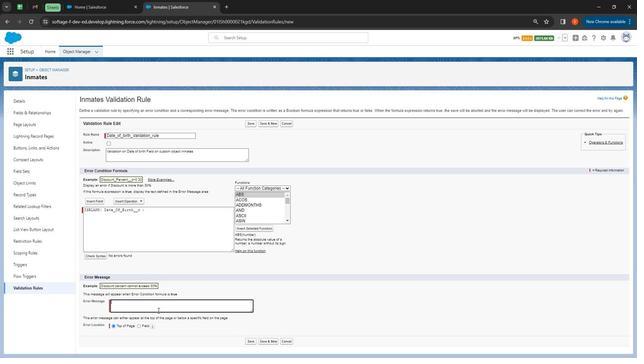 
Action: Mouse moved to (155, 310)
Screenshot: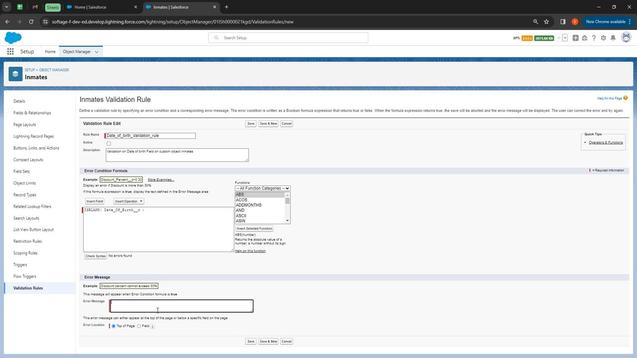 
Action: Key pressed <Key.shift><Key.shift><Key.shift><Key.shift><Key.shift><Key.shift><Key.shift>Fill<Key.space>up<Key.space><Key.shift><Key.shift><Key.shift><Key.shift><Key.shift><Key.shift><Key.shift><Key.shift><Key.shift><Key.shift><Key.shift><Key.shift>Date<Key.space>of<Key.space>birth<Key.space>field<Key.space>
Screenshot: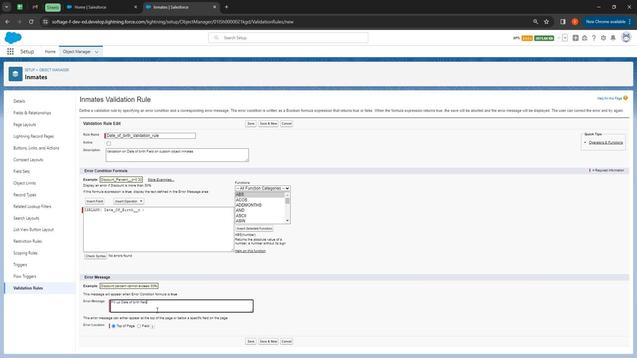 
Action: Mouse moved to (160, 307)
Screenshot: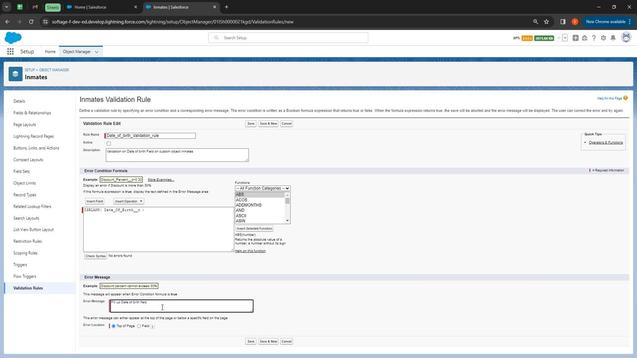 
Action: Mouse pressed left at (160, 307)
Screenshot: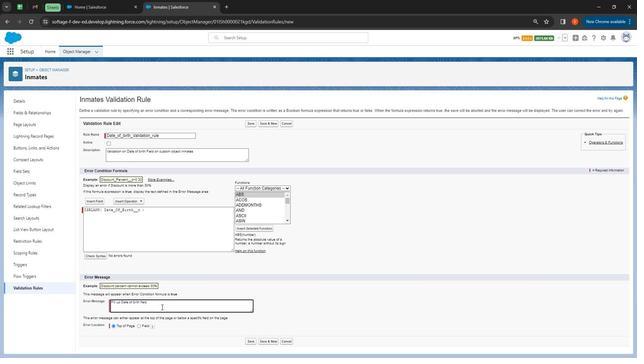 
Action: Mouse moved to (160, 307)
Screenshot: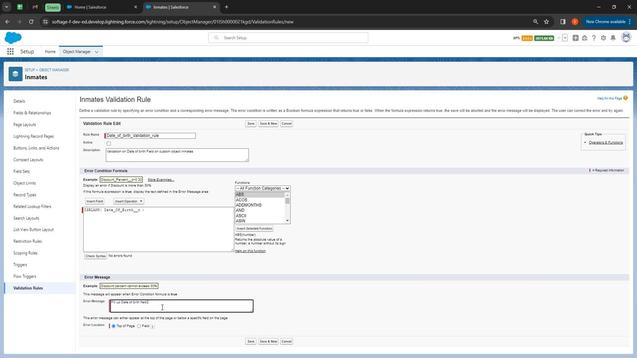
Action: Key pressed ,<Key.space><Key.shift><Key.shift><Key.shift><Key.shift><Key.shift><Key.shift><Key.shift><Key.shift><Key.shift><Key.shift><Key.shift><Key.shift><Key.shift><Key.shift><Key.shift><Key.shift><Key.shift><Key.shift><Key.shift><Key.shift><Key.shift><Key.shift><Key.shift><Key.shift><Key.shift><Key.shift><Key.shift><Key.shift>It<Key.space>is<Key.space>requit<Key.backspace>red<Key.space>field
Screenshot: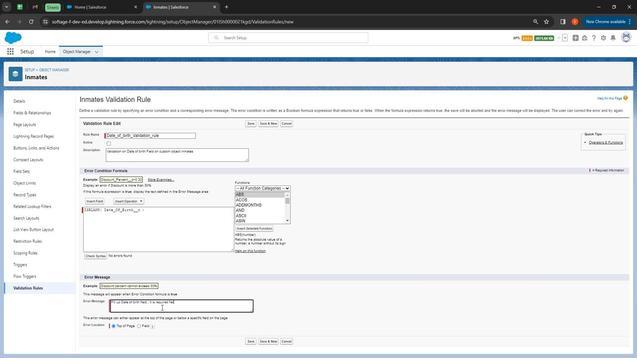 
Action: Mouse moved to (251, 341)
Screenshot: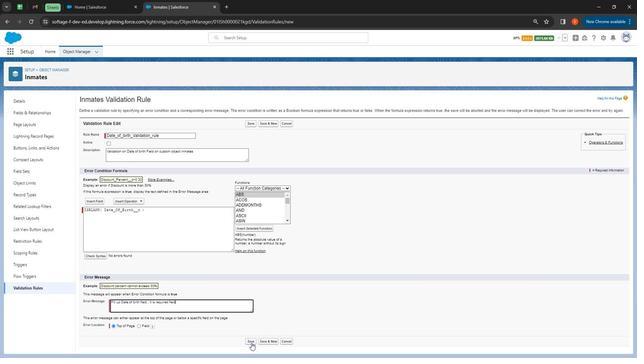 
Action: Mouse pressed left at (251, 341)
Screenshot: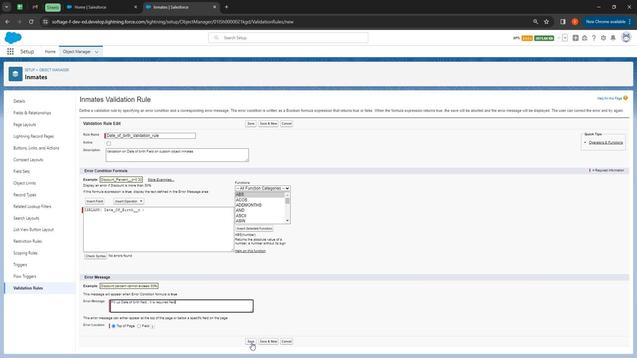 
Action: Mouse moved to (24, 113)
Screenshot: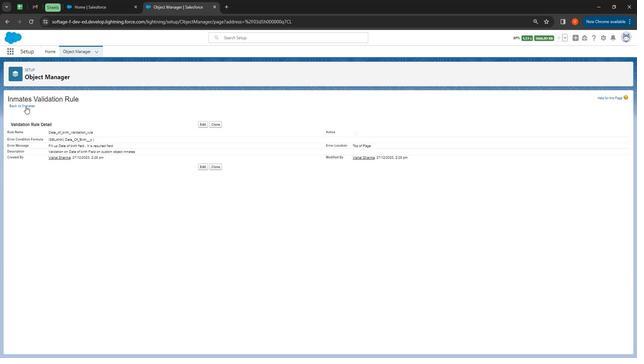 
Action: Mouse pressed left at (24, 113)
Screenshot: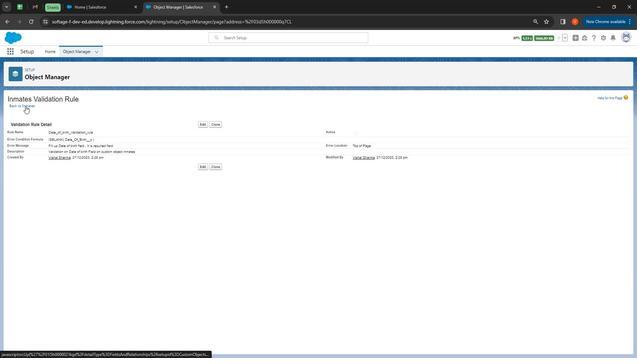 
Action: Mouse moved to (34, 284)
Screenshot: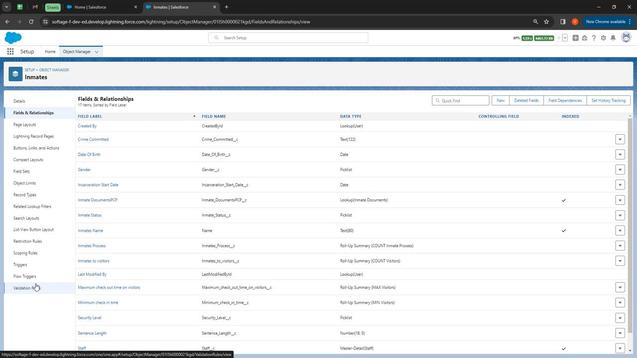 
Action: Mouse pressed left at (34, 284)
Screenshot: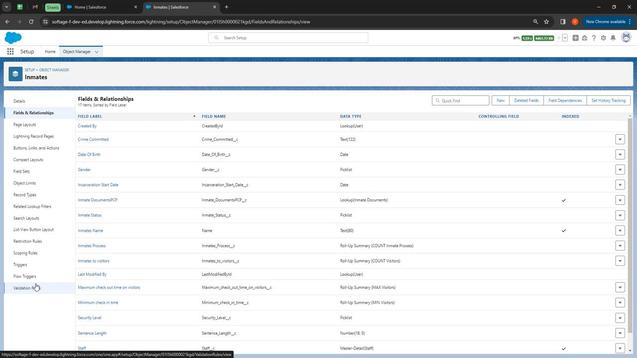 
Action: Mouse moved to (34, 121)
Screenshot: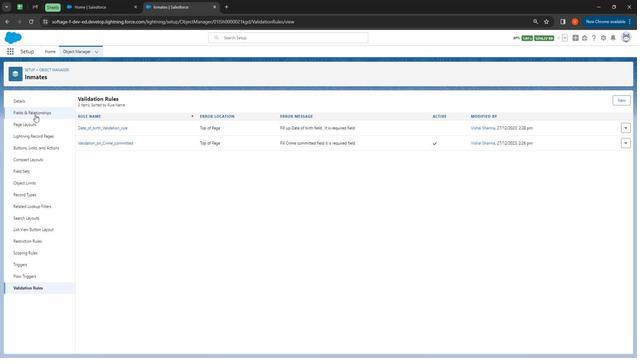
Action: Mouse pressed left at (34, 121)
Screenshot: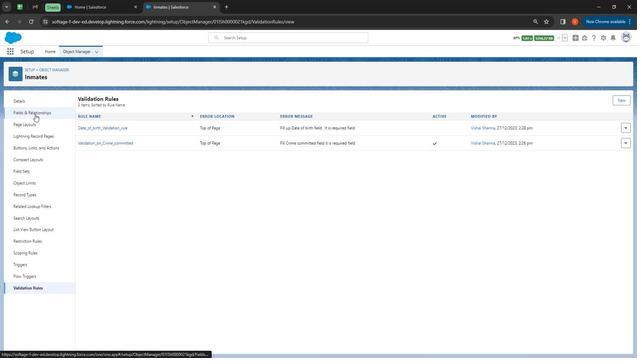 
Action: Mouse moved to (83, 173)
Screenshot: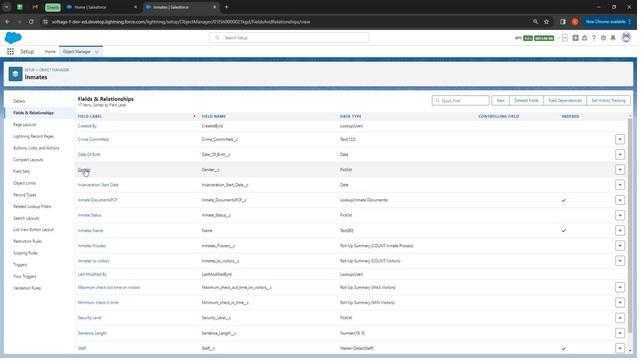 
Action: Mouse pressed left at (83, 173)
Screenshot: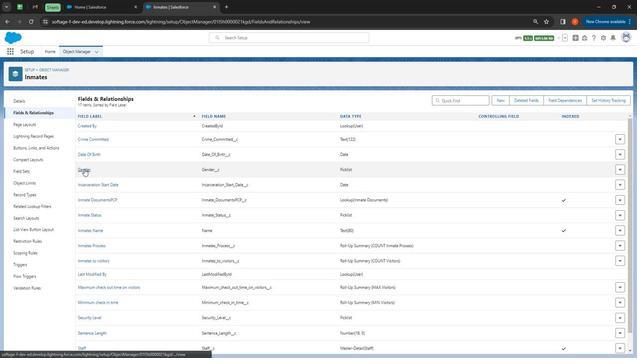 
Action: Mouse moved to (156, 268)
Screenshot: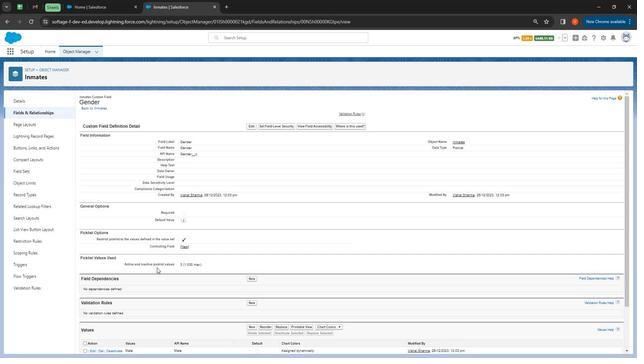 
Action: Mouse scrolled (156, 268) with delta (0, 0)
Screenshot: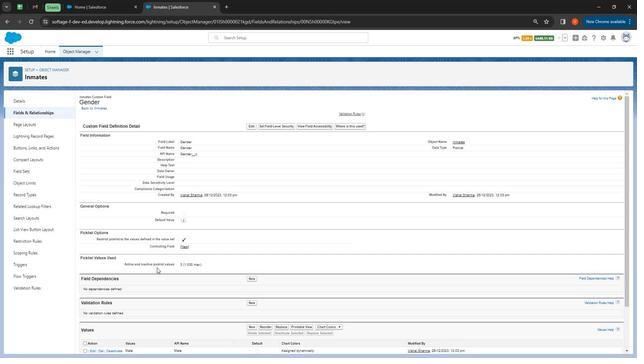 
Action: Mouse scrolled (156, 268) with delta (0, 0)
Screenshot: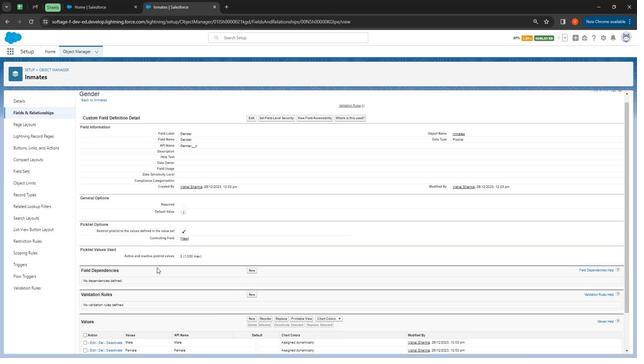 
Action: Mouse moved to (157, 268)
Screenshot: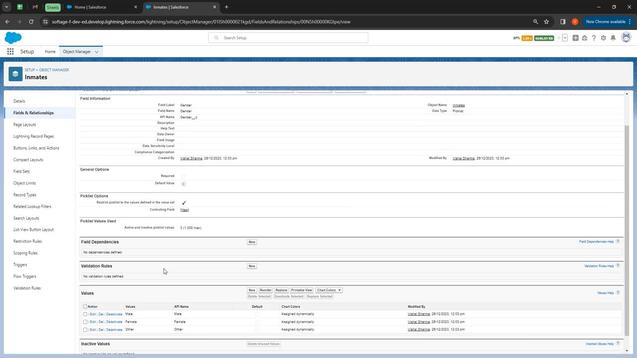
Action: Mouse scrolled (157, 268) with delta (0, 0)
Screenshot: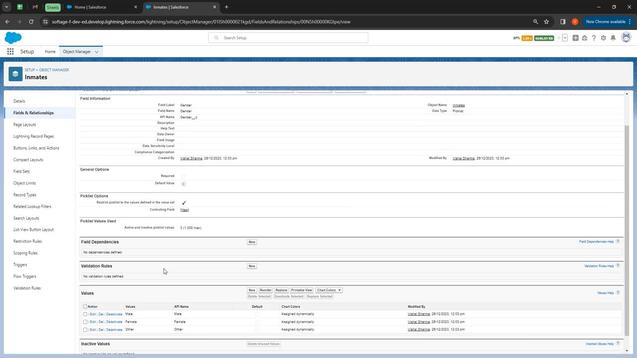 
Action: Mouse moved to (172, 270)
Screenshot: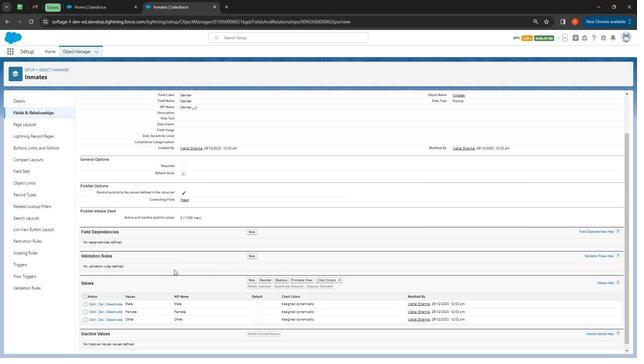 
Action: Mouse scrolled (172, 270) with delta (0, 0)
Screenshot: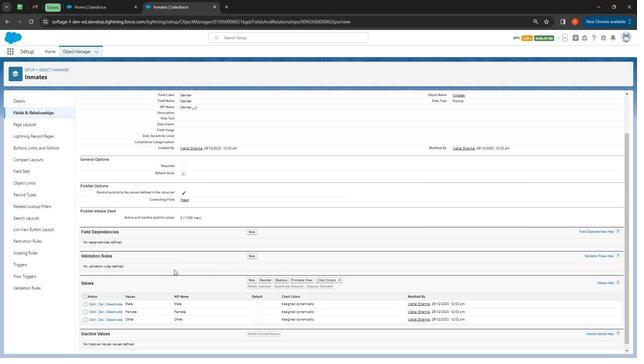 
Action: Mouse moved to (25, 290)
Screenshot: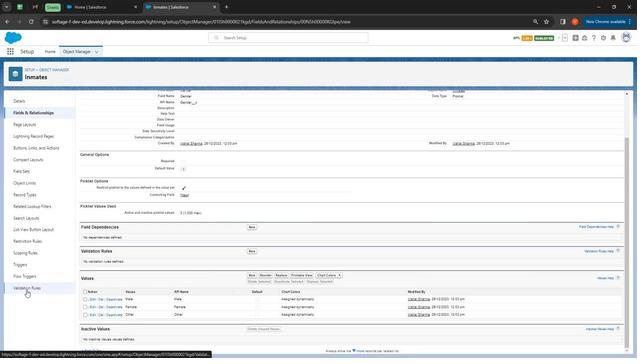 
Action: Mouse pressed left at (25, 290)
Screenshot: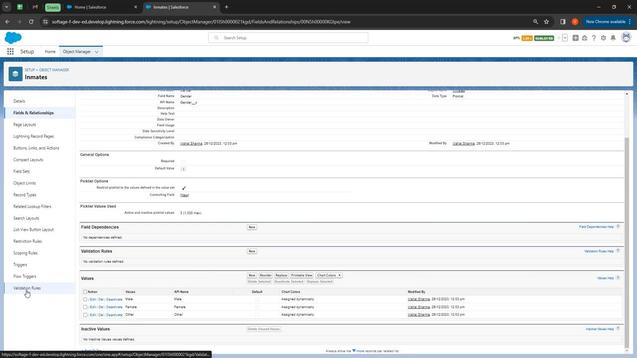 
Action: Mouse moved to (616, 108)
Screenshot: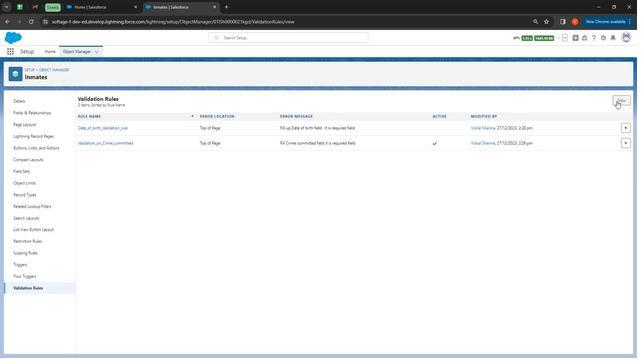 
Action: Mouse pressed left at (616, 108)
Screenshot: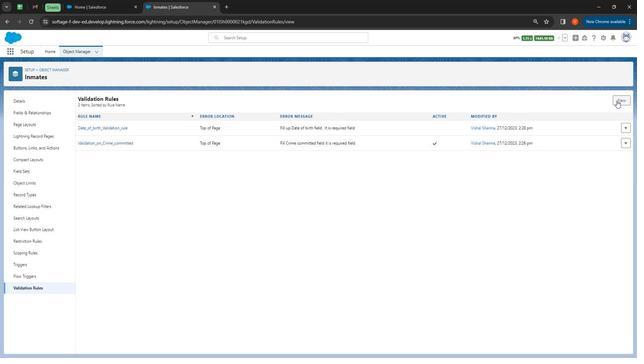 
Action: Mouse moved to (113, 144)
Screenshot: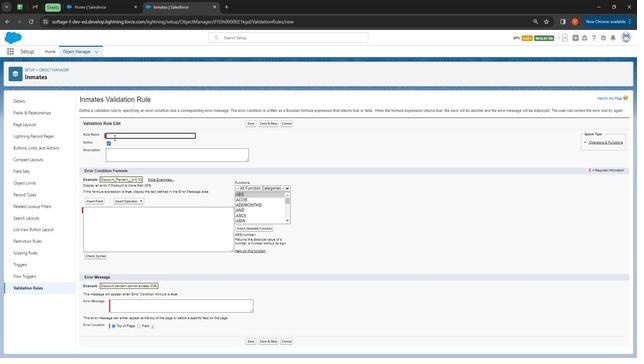 
Action: Mouse pressed left at (113, 144)
Screenshot: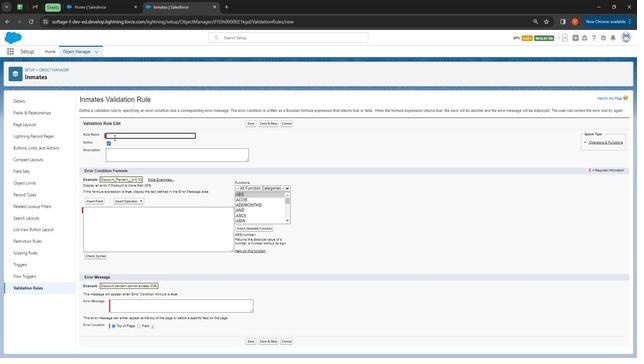 
Action: Key pressed <Key.shift>Validation<Key.space>on<Key.space>gender<Key.space>custom<Key.space>field
Screenshot: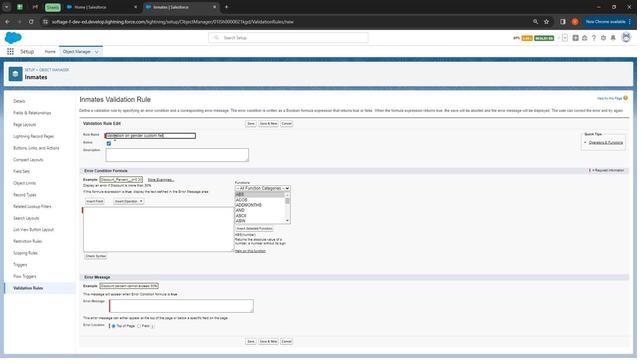 
Action: Mouse moved to (133, 155)
Screenshot: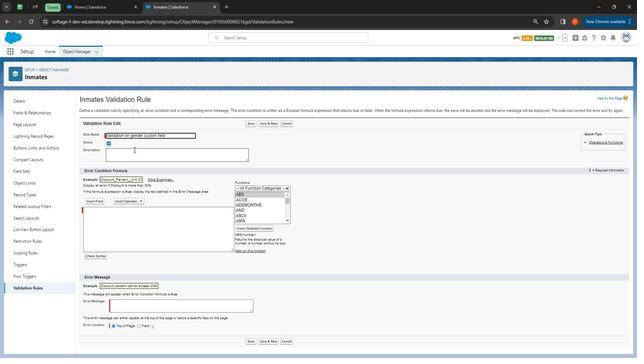 
Action: Mouse pressed left at (133, 155)
Screenshot: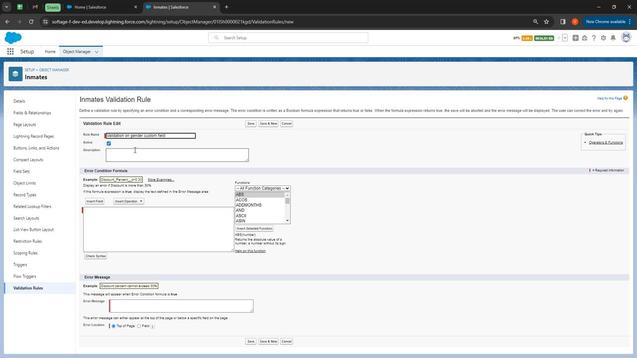
Action: Key pressed <Key.shift><Key.shift>Validation<Key.space>on<Key.space>custom<Key.space>gender<Key.space>field<Key.space>on<Key.space>custom<Key.space>object<Key.space><Key.shift>Inmates.
Screenshot: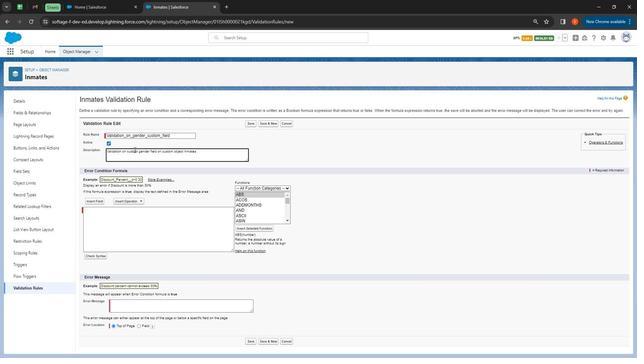
Action: Mouse moved to (127, 205)
Screenshot: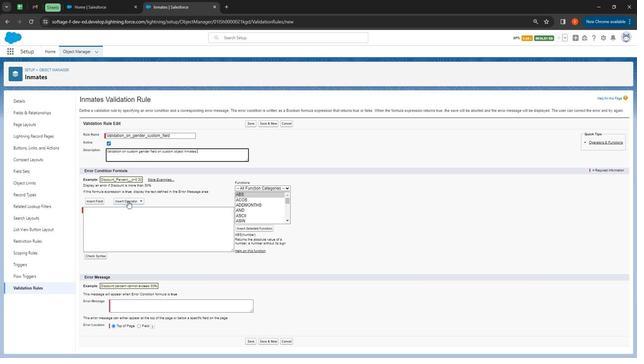 
Action: Mouse pressed left at (127, 205)
Screenshot: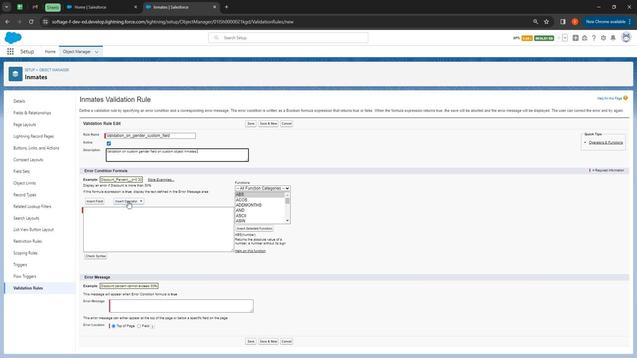 
Action: Mouse moved to (92, 228)
Screenshot: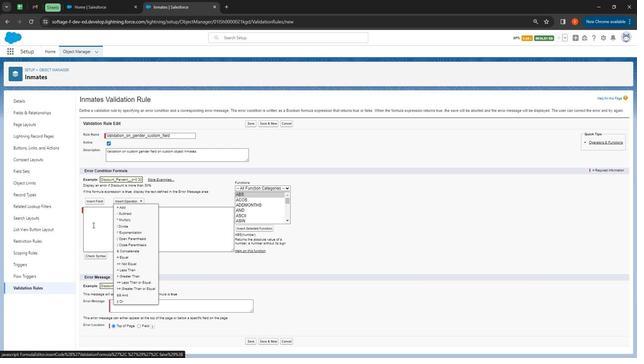 
Action: Mouse pressed left at (92, 228)
Screenshot: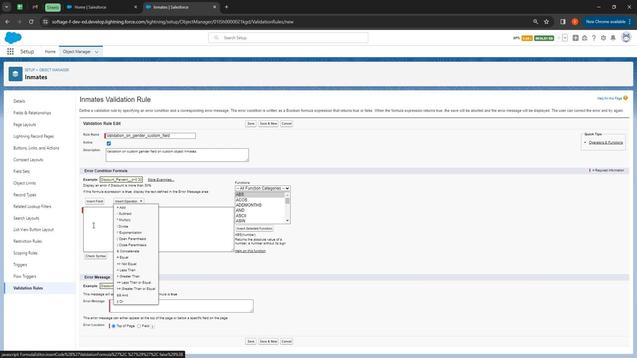 
Action: Mouse moved to (130, 236)
Screenshot: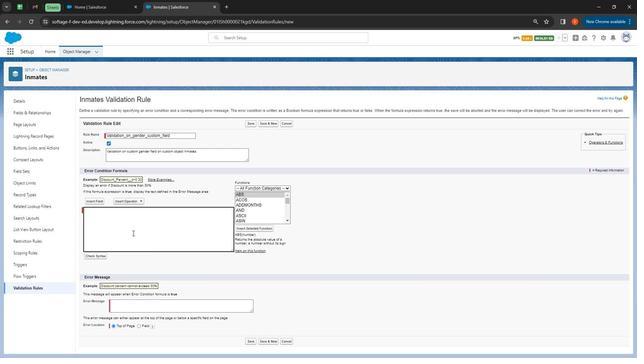 
Action: Mouse pressed left at (130, 236)
Screenshot: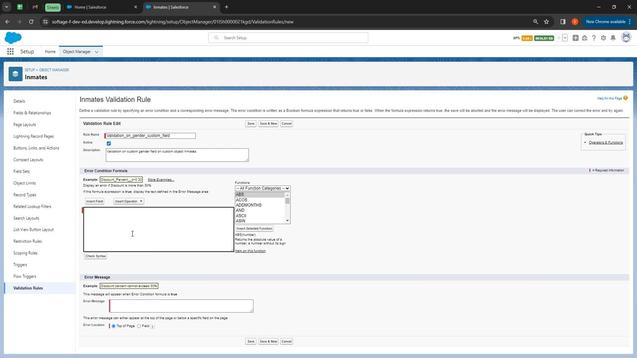 
Action: Key pressed <Key.shift>
Screenshot: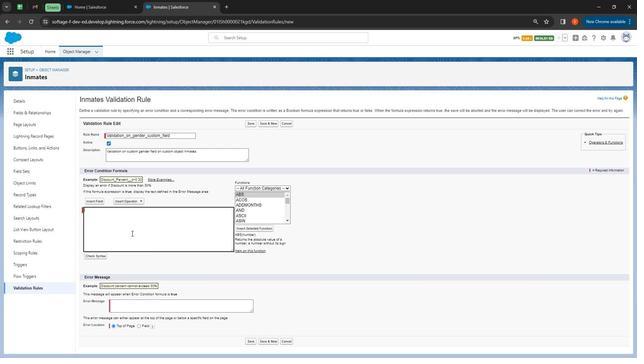 
Action: Mouse moved to (130, 237)
Screenshot: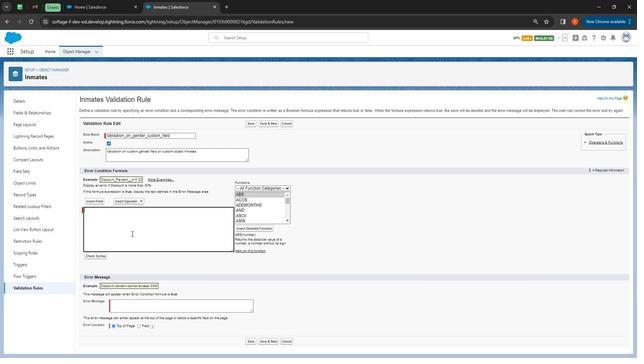 
Action: Key pressed <Key.shift><Key.shift><Key.shift><Key.shift><Key.shift><Key.shift><Key.shift><Key.shift><Key.shift><Key.shift>NOT(<Key.shift><Key.enter><Key.shift><Key.shift><Key.shift><Key.shift><Key.shift><Key.shift><Key.shift><Key.shift><Key.shift><Key.shift><Key.shift><Key.shift><Key.shift><Key.shift><Key.shift><Key.shift><Key.shift><Key.shift>ISPICKVAL(<Key.shift>Docu<Key.backspace><Key.backspace><Key.backspace><Key.backspace><Key.shift><Key.shift><Key.shift><Key.shift>Gender<Key.shift><Key.shift>__c
Screenshot: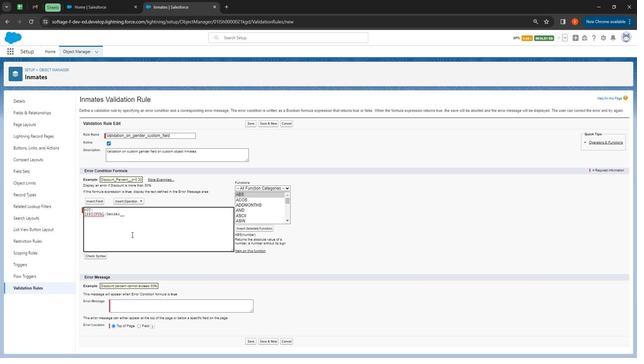 
Action: Mouse moved to (141, 221)
Screenshot: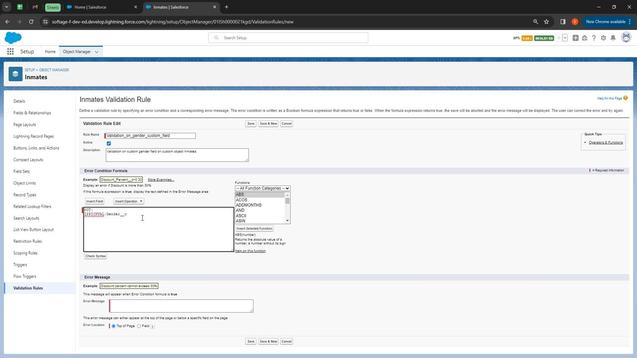 
Action: Key pressed <Key.shift><Key.shift><Key.shift><Key.shift><Key.shift><Key.shift><Key.shift><Key.shift><Key.shift><Key.shift><Key.shift>,<Key.space><Key.shift>"male<Key.shift><Key.shift><Key.shift><Key.shift><Key.shift><Key.shift><Key.shift><Key.shift><Key.shift><Key.shift>"<Key.shift><Key.shift><Key.shift><Key.shift><Key.shift><Key.shift><Key.shift>)<Key.shift><Key.shift><Key.shift><Key.shift><Key.shift><Key.shift><Key.shift><Key.shift><Key.shift><Key.shift><Key.shift><Key.shift><Key.shift><Key.shift><Key.shift><Key.shift><Key.shift><Key.shift><Key.shift><Key.shift><Key.shift><Key.shift>||<Key.enter><Key.shift><Key.shift><Key.shift><Key.shift><Key.shift><Key.shift><Key.shift><Key.shift><Key.shift><Key.shift><Key.shift><Key.shift>ISPICKVAL(<Key.shift><Key.shift><Key.shift><Key.shift><Key.shift><Key.shift><Key.shift><Key.shift><Key.shift><Key.shift><Key.shift><Key.shift><Key.shift><Key.shift><Key.shift><Key.shift><Key.shift><Key.shift><Key.shift><Key.shift><Key.shift><Key.shift><Key.shift><Key.shift><Key.shift><Key.shift><Key.shift><Key.shift><Key.shift><Key.shift><Key.shift><Key.shift><Key.shift><Key.shift>GE<Key.backspace>ender<Key.shift><Key.shift><Key.shift><Key.shift><Key.shift><Key.shift>__c,<Key.space><Key.shift><Key.shift><Key.shift><Key.shift><Key.shift><Key.shift><Key.shift><Key.shift><Key.shift><Key.shift><Key.shift><Key.shift><Key.shift><Key.shift><Key.shift><Key.shift><Key.shift><Key.shift>"<Key.shift>Female<Key.shift><Key.shift><Key.shift><Key.shift><Key.shift><Key.shift><Key.shift><Key.shift><Key.shift><Key.shift><Key.shift><Key.shift><Key.shift><Key.shift><Key.shift><Key.shift><Key.shift><Key.shift><Key.shift><Key.shift><Key.shift><Key.shift><Key.shift>:<Key.backspace><Key.shift><Key.shift><Key.shift><Key.shift><Key.shift><Key.shift><Key.shift><Key.shift>"<Key.shift><Key.shift><Key.shift><Key.shift><Key.shift><Key.shift><Key.shift><Key.shift><Key.shift><Key.shift><Key.shift><Key.shift><Key.shift><Key.shift>)<Key.shift><Key.shift><Key.shift><Key.shift><Key.shift><Key.shift><Key.shift><Key.shift><Key.shift><Key.shift><Key.shift><Key.shift><Key.shift><Key.shift><Key.shift><Key.shift><Key.shift><Key.shift><Key.shift><Key.shift><Key.shift><Key.shift><Key.shift><Key.shift><Key.shift><Key.shift>||<Key.enter><Key.shift><Key.shift><Key.shift><Key.shift><Key.shift><Key.shift><Key.shift><Key.shift><Key.shift><Key.shift><Key.shift><Key.shift><Key.shift><Key.shift><Key.shift><Key.shift><Key.shift><Key.shift><Key.shift><Key.shift><Key.shift><Key.shift><Key.shift><Key.shift><Key.shift><Key.shift><Key.shift><Key.shift><Key.shift><Key.shift><Key.shift><Key.shift><Key.shift><Key.shift>I<Key.shift>SPICKVAL<Key.backspace>
Screenshot: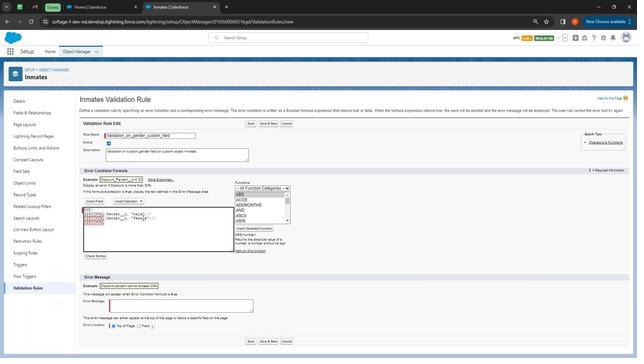 
Action: Mouse moved to (111, 238)
Screenshot: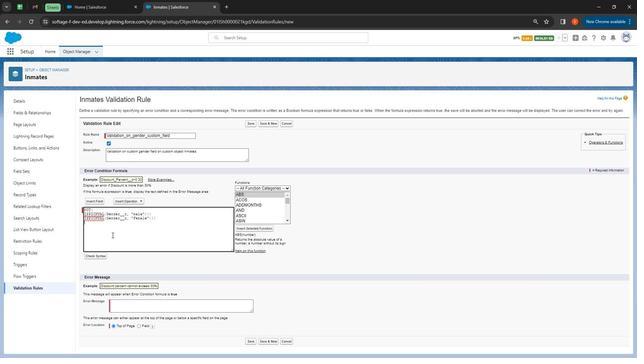 
Action: Key pressed <Key.shift>
Screenshot: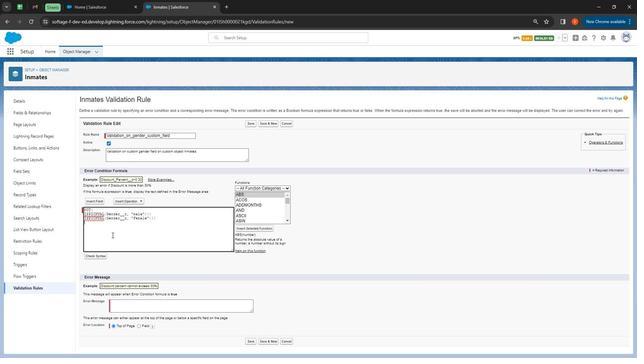 
Action: Mouse moved to (111, 238)
Screenshot: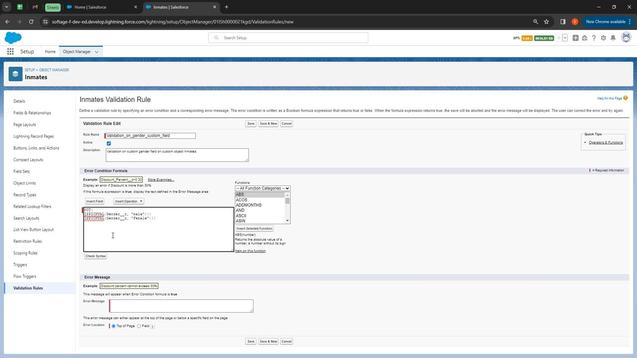 
Action: Key pressed <Key.shift><Key.shift><Key.shift><Key.shift><Key.shift><Key.shift><Key.shift><Key.shift><Key.shift><Key.shift><Key.shift><Key.shift><Key.shift><Key.shift><Key.shift><Key.shift><Key.shift><Key.shift><Key.shift><Key.shift><Key.shift><Key.shift><Key.shift><Key.shift><Key.shift><Key.shift><Key.shift><Key.shift><Key.shift><Key.shift><Key.shift><Key.shift><Key.shift><Key.shift><Key.shift><Key.shift><Key.shift><Key.shift><Key.shift><Key.shift><Key.shift><Key.shift><Key.shift><Key.shift>)
Screenshot: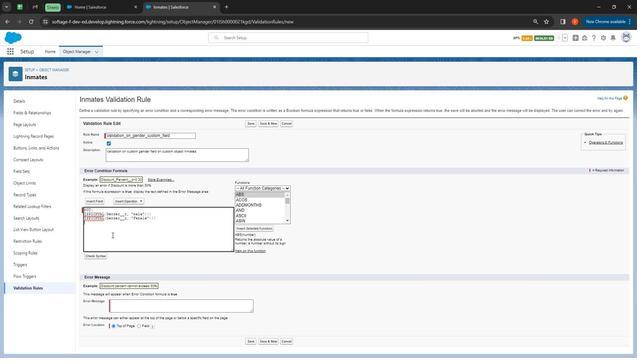 
Action: Mouse moved to (155, 224)
Screenshot: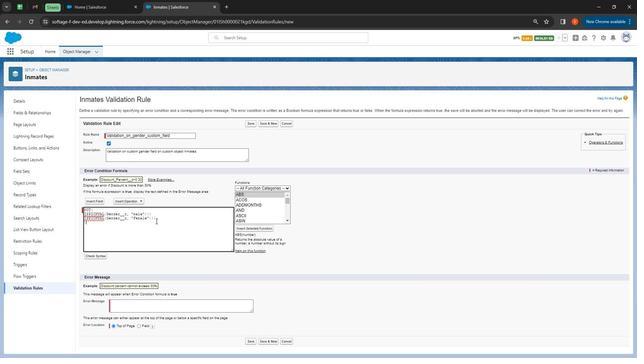 
Action: Mouse pressed left at (155, 224)
Screenshot: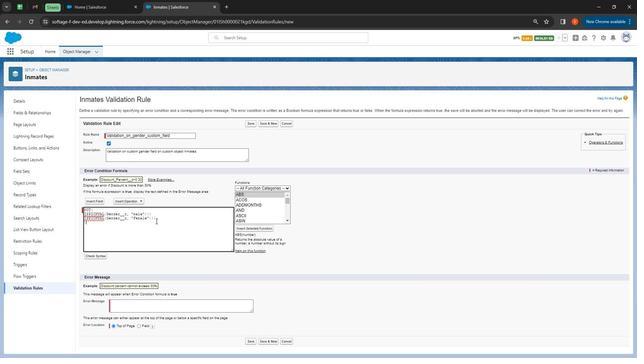 
Action: Mouse moved to (157, 222)
Screenshot: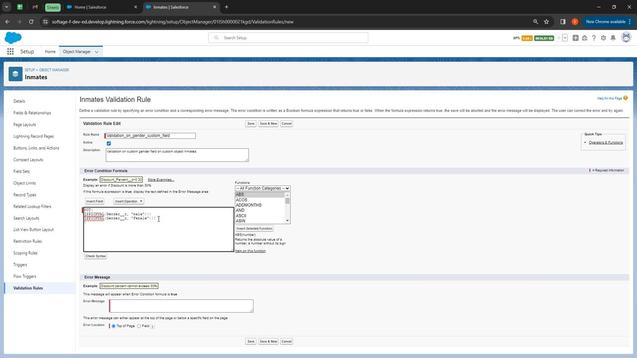 
Action: Mouse pressed left at (157, 222)
Screenshot: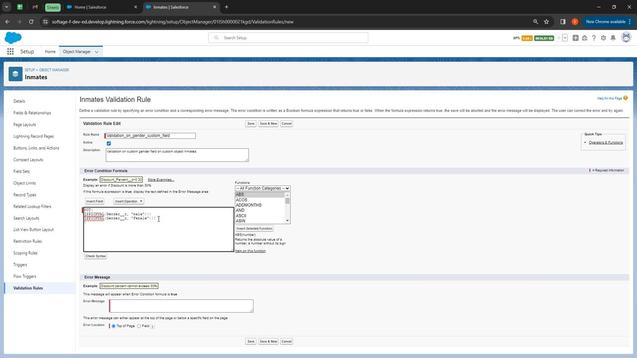 
Action: Mouse moved to (169, 228)
Screenshot: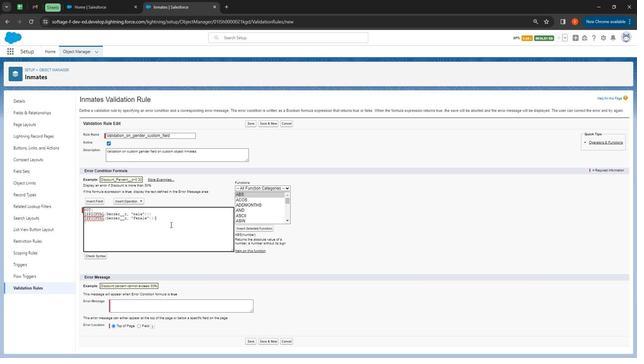 
Action: Key pressed <Key.backspace><Key.backspace>
Screenshot: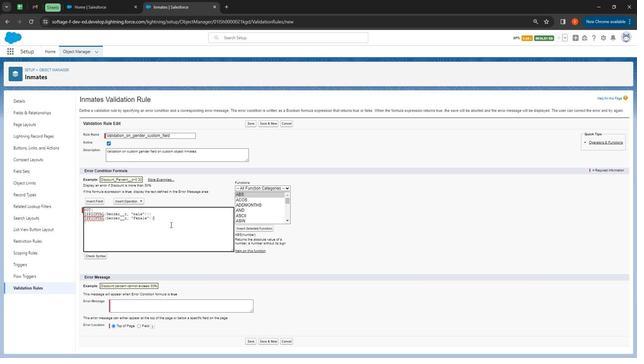 
Action: Mouse moved to (98, 258)
Screenshot: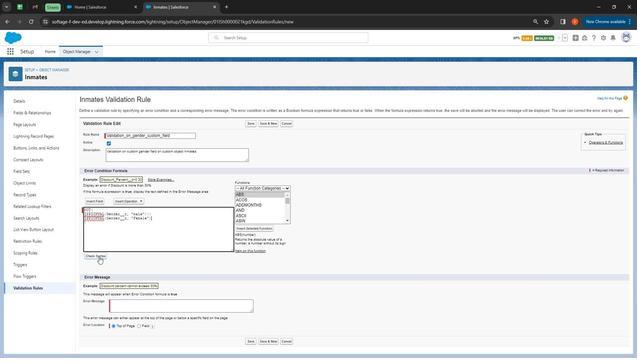 
Action: Mouse pressed left at (98, 258)
Screenshot: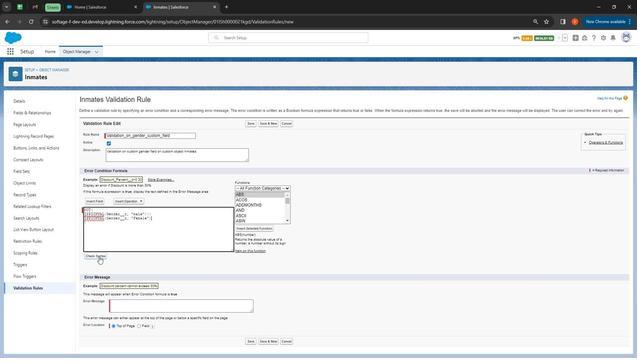
Action: Mouse moved to (137, 257)
Screenshot: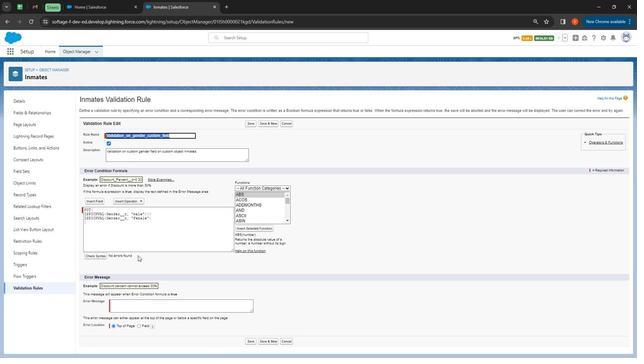 
Action: Mouse pressed left at (137, 257)
Screenshot: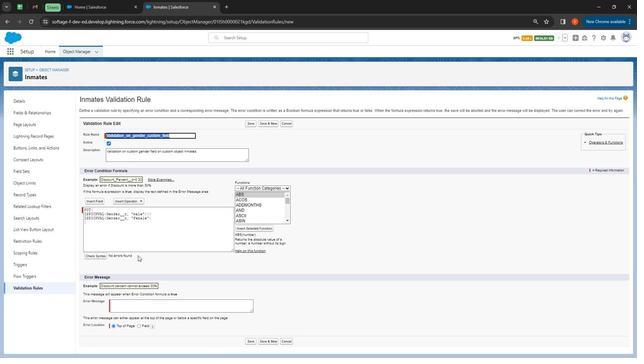 
Action: Mouse moved to (152, 307)
Screenshot: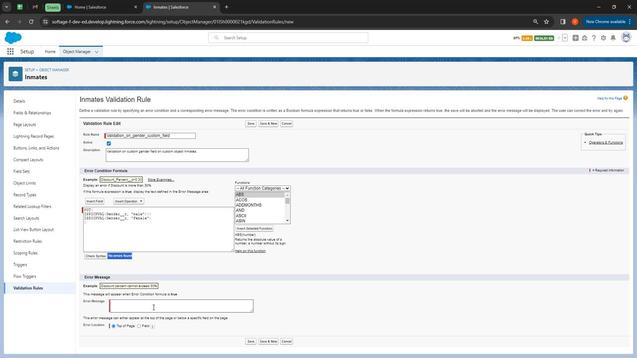 
Action: Mouse pressed left at (152, 307)
Screenshot: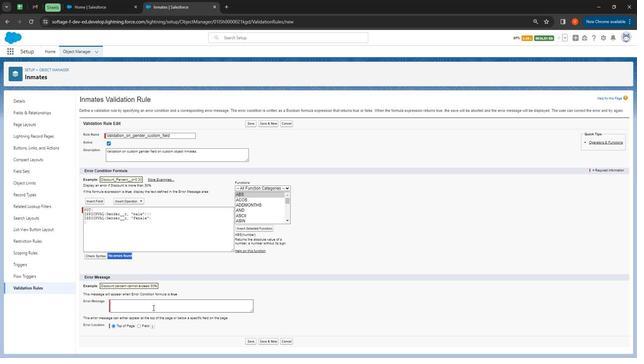 
Action: Key pressed <Key.shift><Key.shift><Key.shift><Key.shift><Key.shift><Key.shift><Key.shift><Key.shift><Key.shift>Thes<Key.backspace><Key.backspace>is<Key.space>field<Key.space>can<Key.space>not<Key.space>be<Key.space>filled<Key.space>please<Key.space>fill<Key.space>differnet<Key.space><Key.backspace><Key.backspace><Key.backspace><Key.backspace>ent<Key.space>value.
Screenshot: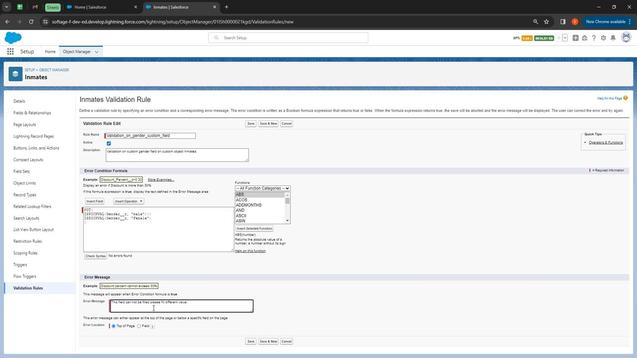 
Action: Mouse moved to (137, 291)
Screenshot: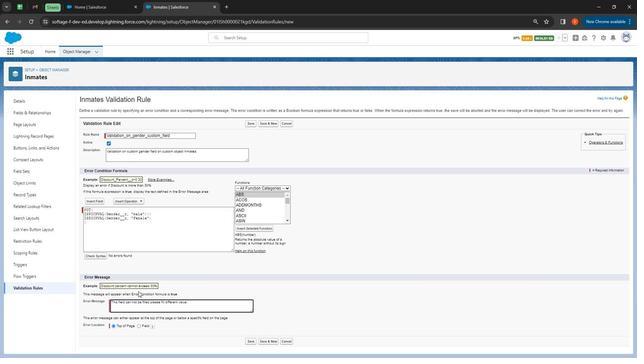 
Action: Mouse scrolled (137, 291) with delta (0, 0)
Screenshot: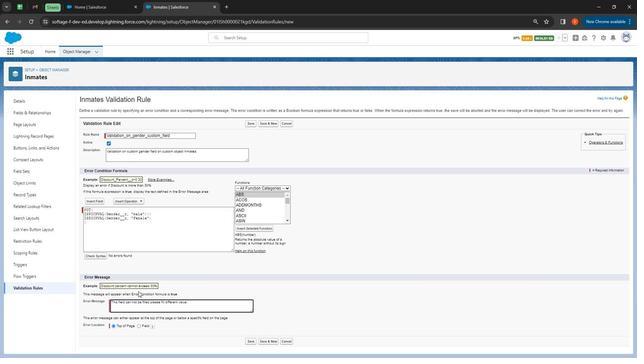 
Action: Mouse moved to (251, 342)
Screenshot: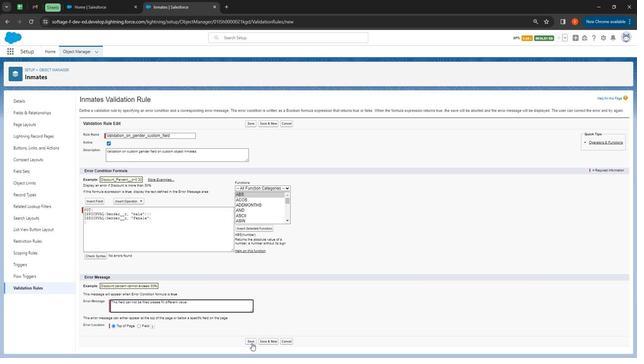 
Action: Mouse pressed left at (251, 342)
Screenshot: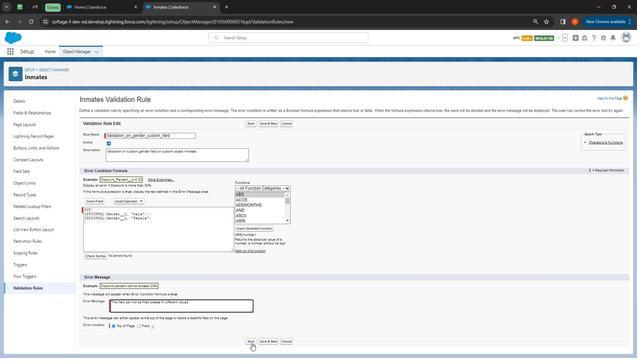 
Action: Mouse moved to (26, 113)
Screenshot: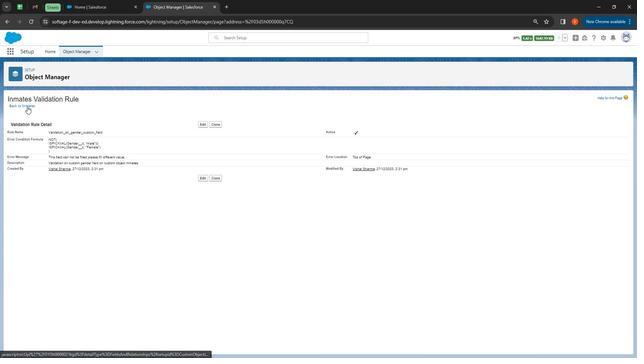 
Action: Mouse pressed left at (26, 113)
Screenshot: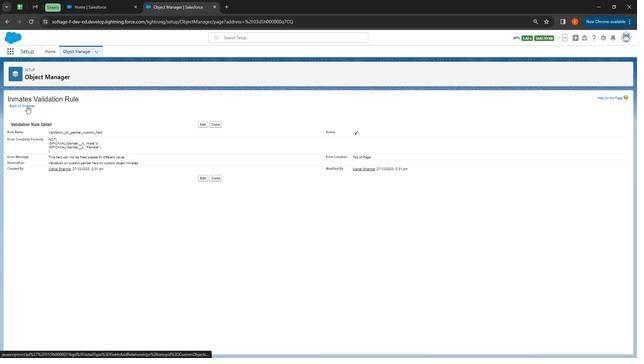 
Action: Mouse moved to (38, 287)
Screenshot: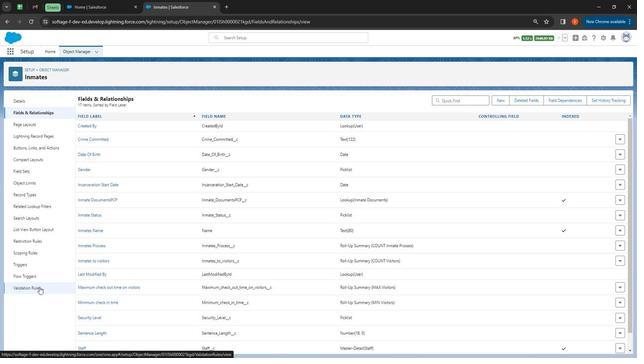 
Action: Mouse pressed left at (38, 287)
Screenshot: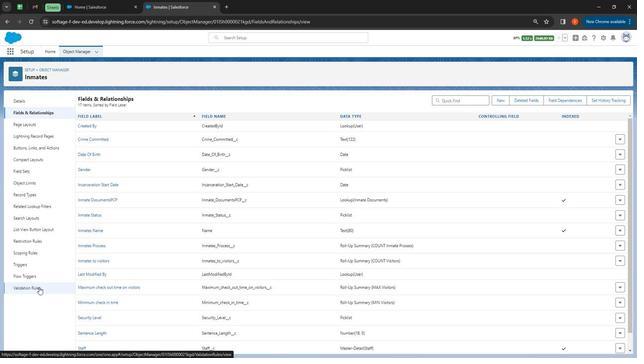 
Action: Mouse moved to (620, 108)
Screenshot: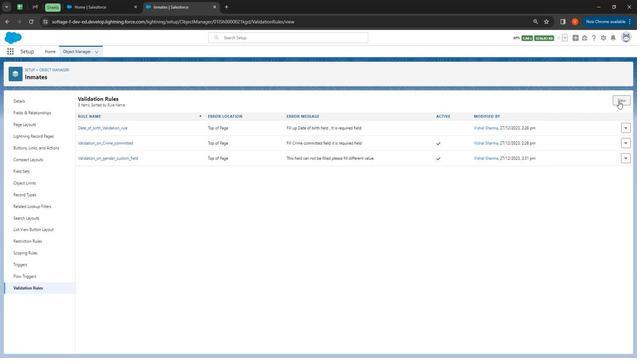 
Action: Mouse pressed left at (620, 108)
Screenshot: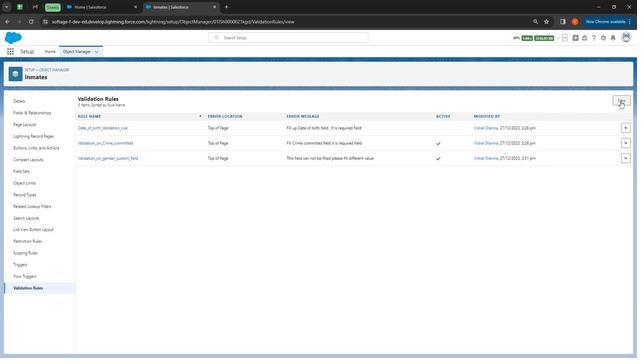 
Action: Mouse moved to (124, 143)
Screenshot: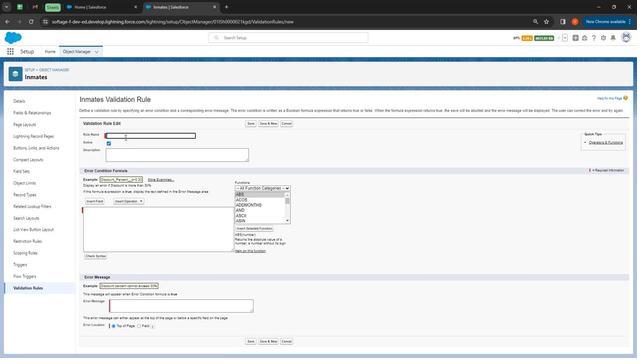 
Action: Mouse pressed left at (124, 143)
Screenshot: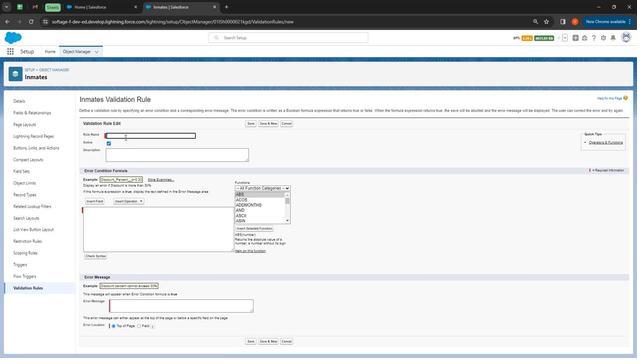 
Action: Key pressed <Key.shift><Key.shift><Key.shift><Key.shift><Key.shift>Validation<Key.space>on<Key.space><Key.shift><Key.shift><Key.shift><Key.shift><Key.shift><Key.shift><Key.shift><Key.shift><Key.shift><Key.shift><Key.shift><Key.shift>Incarceration<Key.space>start<Key.space>date
Screenshot: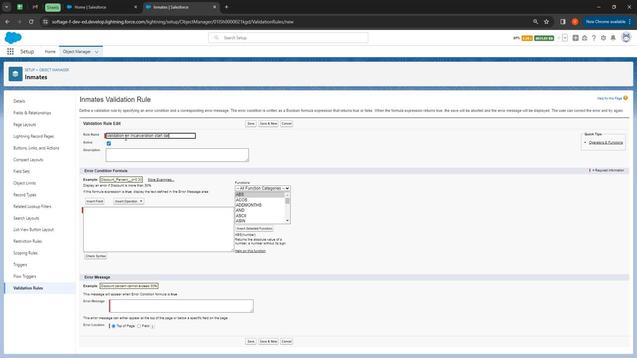 
Action: Mouse moved to (129, 162)
Screenshot: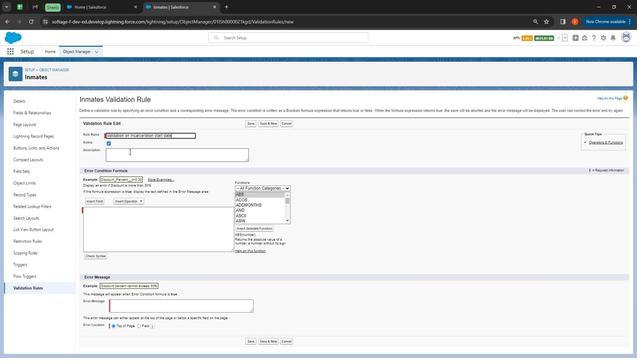 
Action: Mouse pressed left at (129, 162)
Screenshot: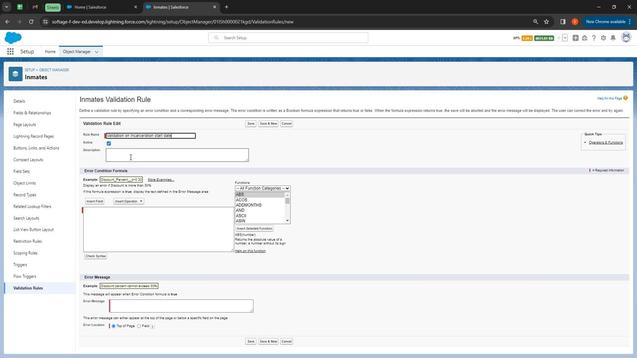 
Action: Key pressed <Key.shift><Key.shift>Validation<Key.space>rule<Key.space>on<Key.space>i<Key.backspace><Key.shift>Incarceration<Key.space><Key.shift>Start<Key.space><Key.shift>Date<Key.space>field<Key.space>on<Key.space>custom<Key.space>object<Key.space>inmates.
Screenshot: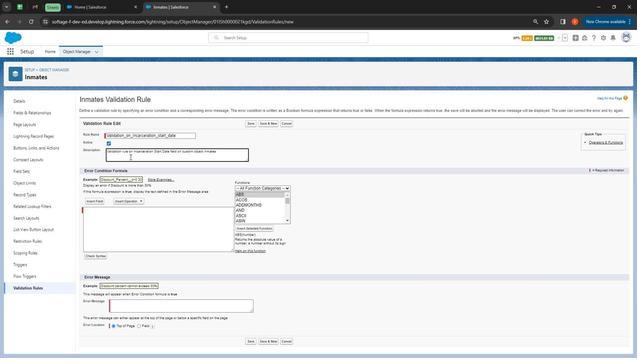
Action: Mouse moved to (255, 208)
Screenshot: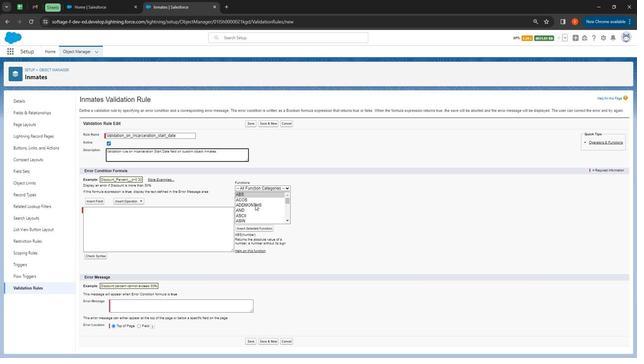
Action: Mouse scrolled (255, 208) with delta (0, 0)
Screenshot: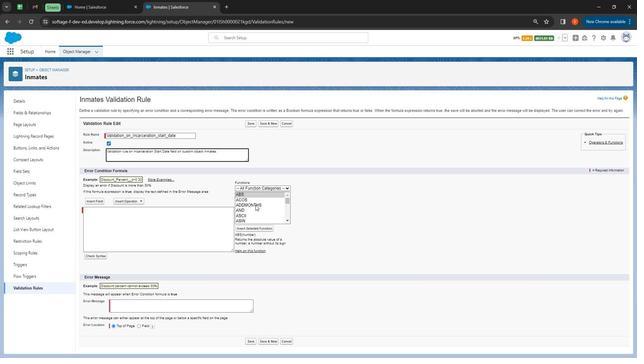 
Action: Mouse moved to (255, 209)
Screenshot: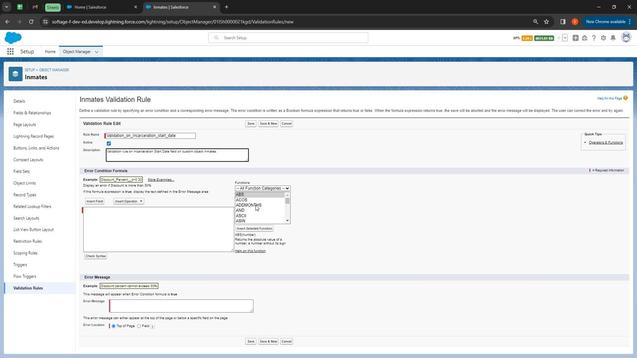 
Action: Mouse scrolled (255, 209) with delta (0, 0)
Screenshot: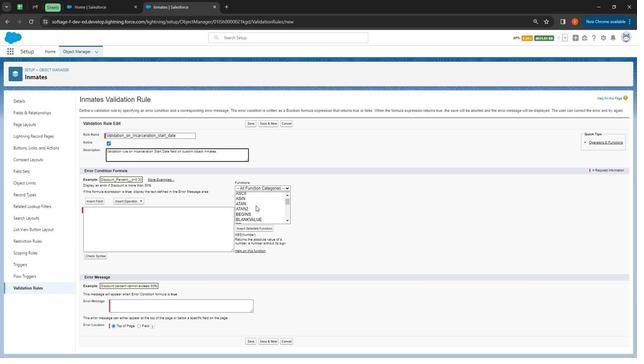
Action: Mouse moved to (255, 209)
Screenshot: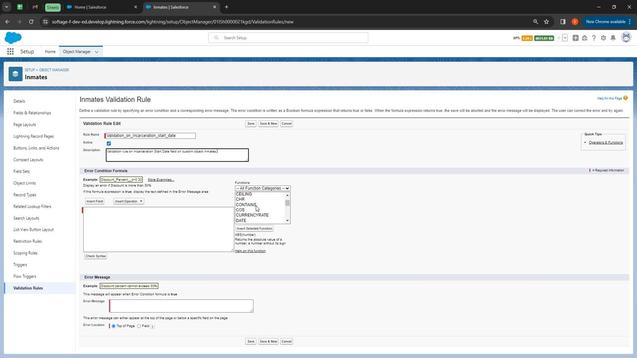 
Action: Mouse scrolled (255, 209) with delta (0, 0)
Screenshot: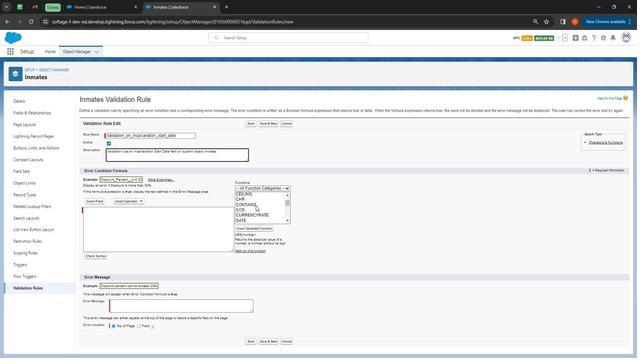 
Action: Mouse moved to (255, 211)
Screenshot: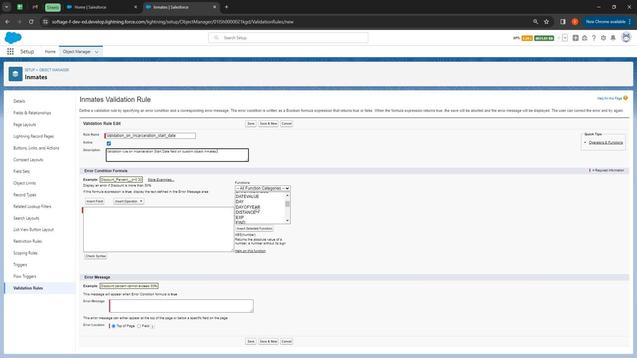 
Action: Mouse scrolled (255, 210) with delta (0, 0)
Screenshot: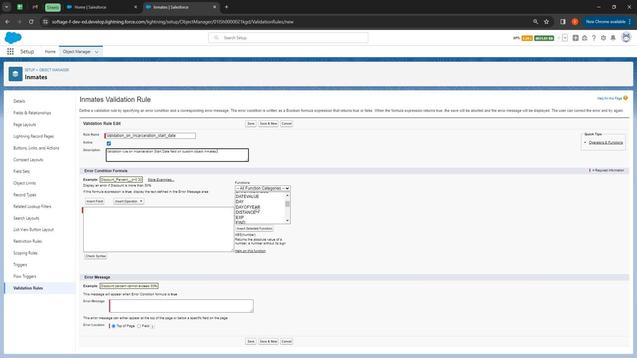 
Action: Mouse moved to (254, 216)
Screenshot: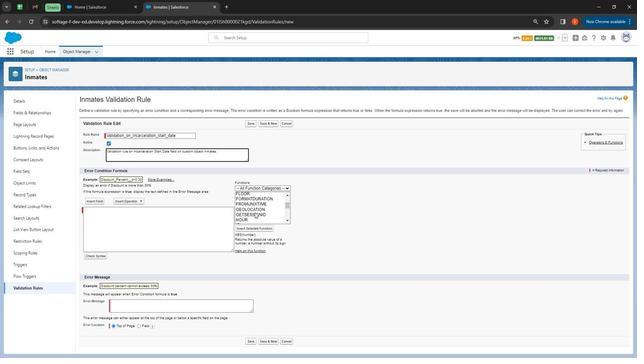 
Action: Mouse scrolled (254, 215) with delta (0, 0)
Screenshot: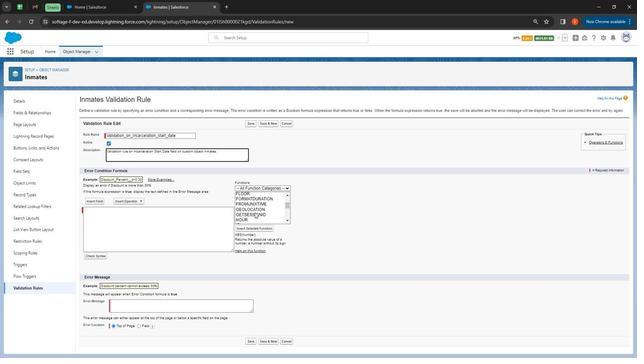 
Action: Mouse moved to (252, 210)
Screenshot: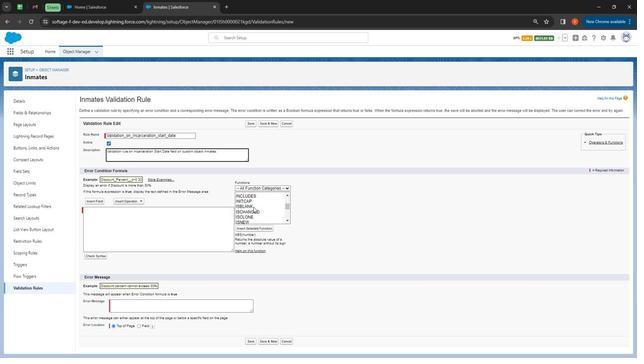 
Action: Mouse pressed left at (252, 210)
Screenshot: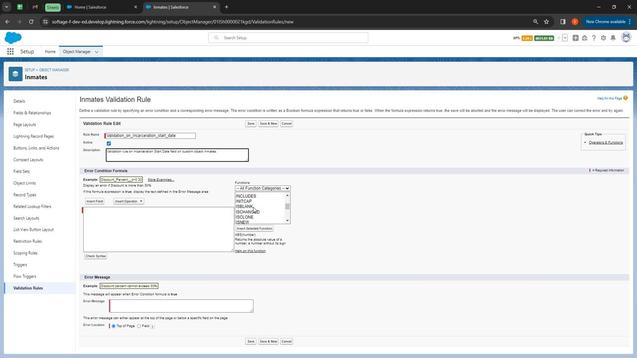 
Action: Mouse moved to (256, 230)
Screenshot: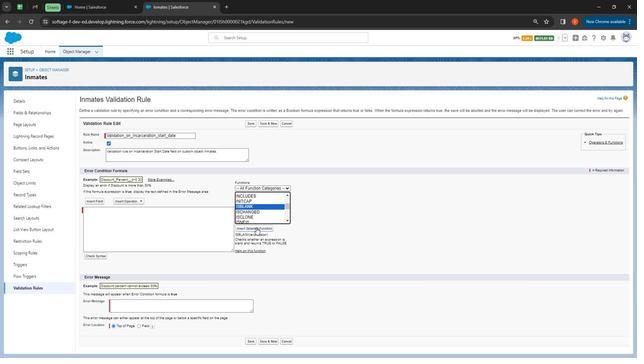 
Action: Mouse pressed left at (256, 230)
Screenshot: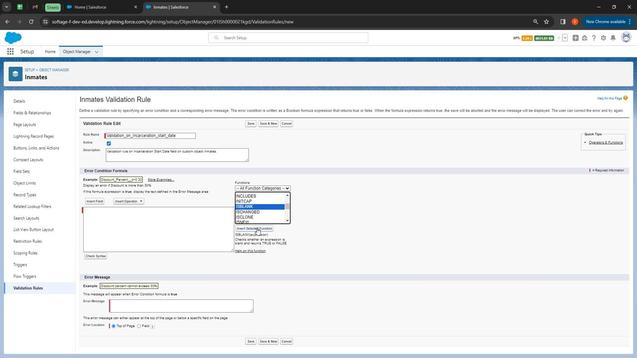 
Action: Mouse moved to (108, 217)
Screenshot: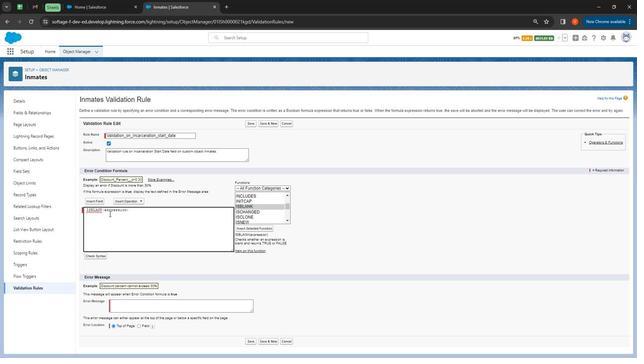 
Action: Mouse pressed left at (108, 217)
Screenshot: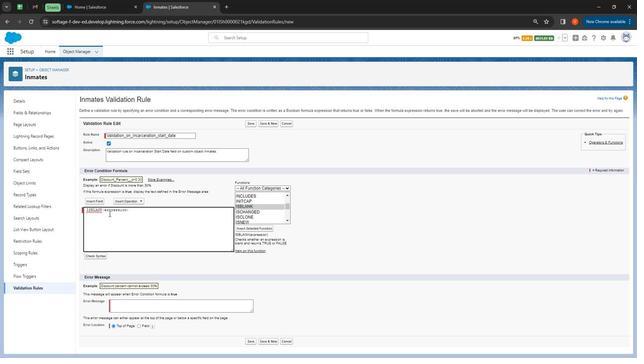 
Action: Mouse pressed left at (108, 217)
Screenshot: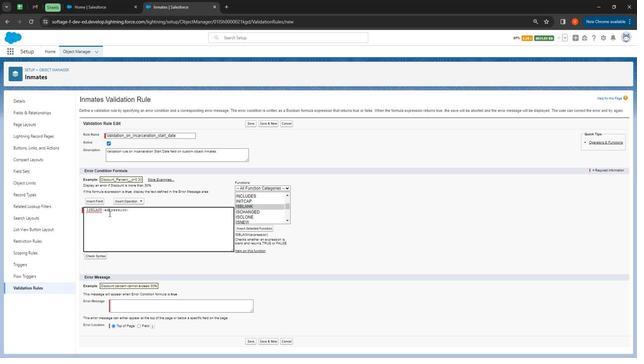 
Action: Mouse moved to (94, 207)
Screenshot: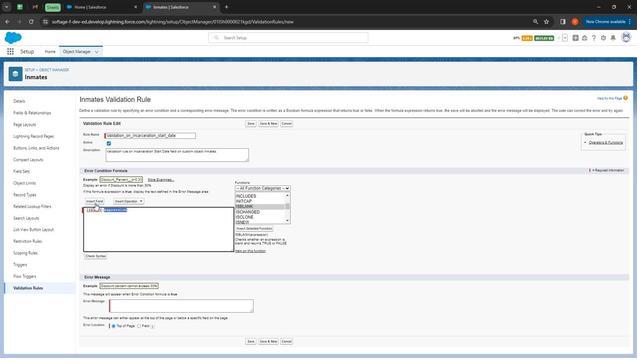 
Action: Mouse pressed left at (94, 207)
Screenshot: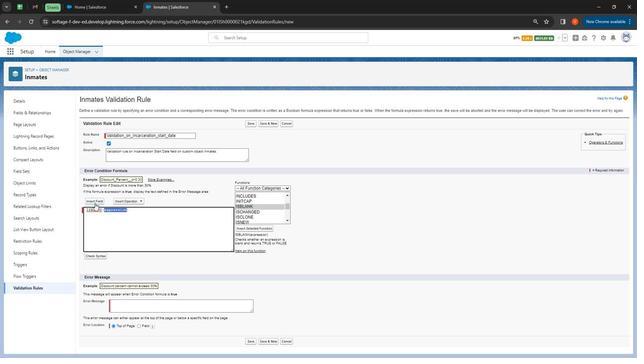 
Action: Mouse moved to (318, 232)
Screenshot: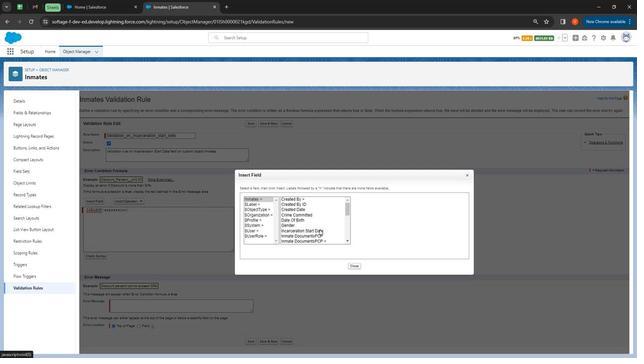 
Action: Mouse pressed left at (318, 232)
Screenshot: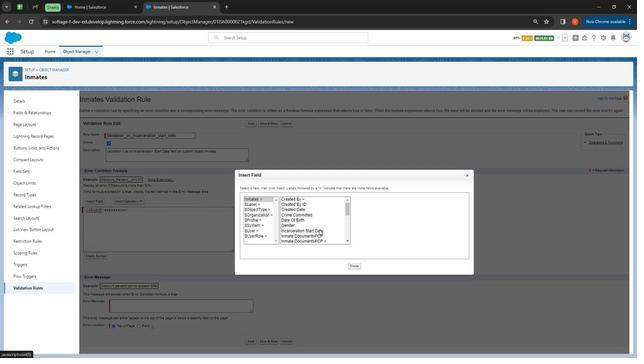 
Action: Mouse moved to (377, 236)
Screenshot: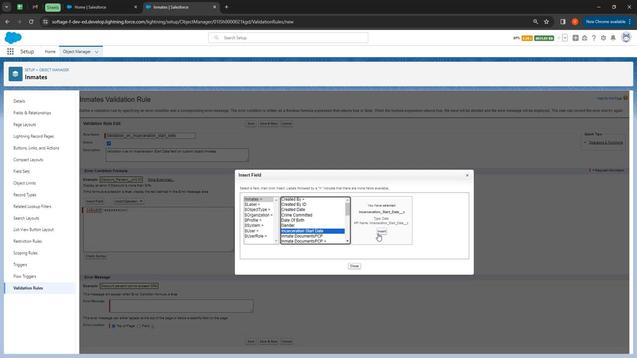 
Action: Mouse pressed left at (377, 236)
Screenshot: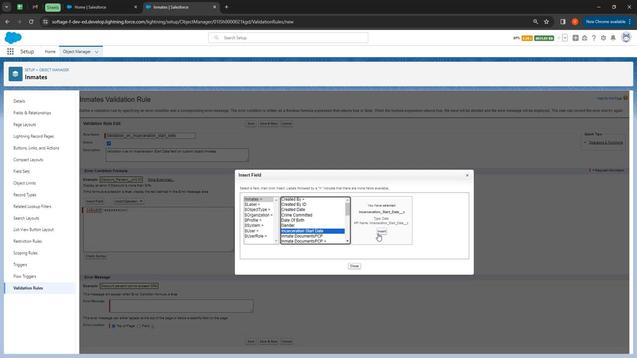 
Action: Mouse moved to (100, 261)
Screenshot: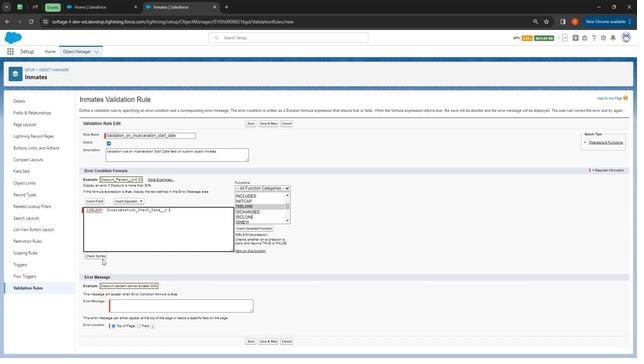 
Action: Mouse pressed left at (100, 261)
Screenshot: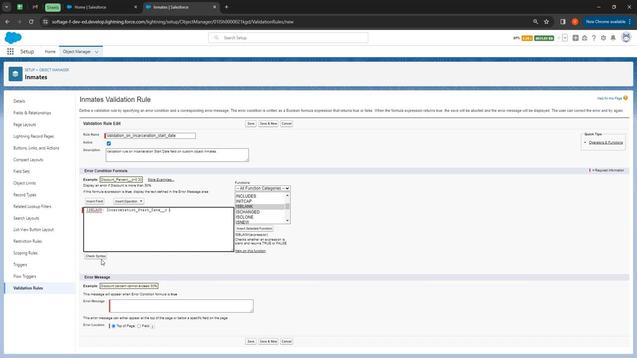 
Action: Mouse moved to (103, 259)
Screenshot: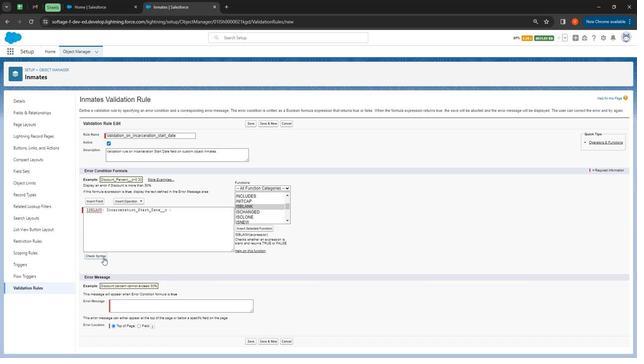 
Action: Mouse pressed left at (103, 259)
Screenshot: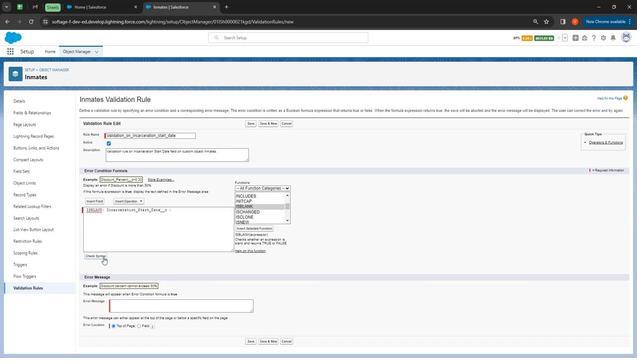 
Action: Mouse moved to (136, 303)
Screenshot: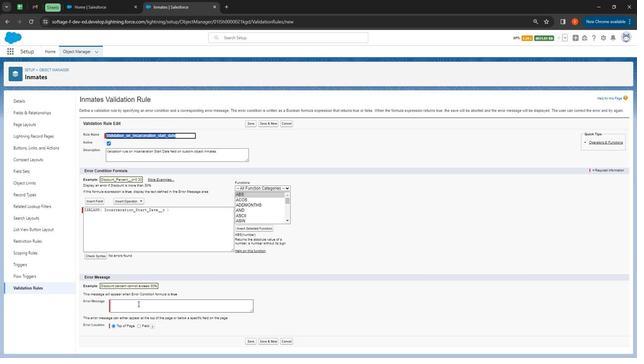 
Action: Mouse pressed left at (136, 303)
Screenshot: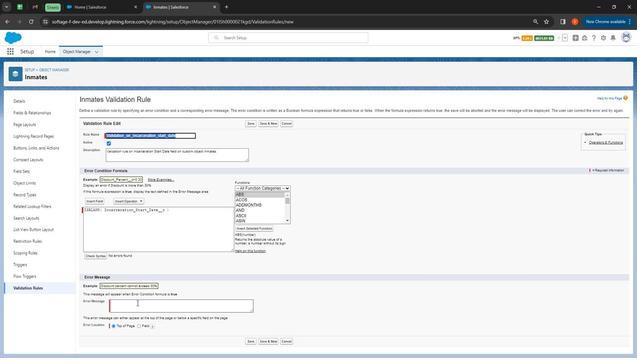 
Action: Mouse moved to (148, 299)
Screenshot: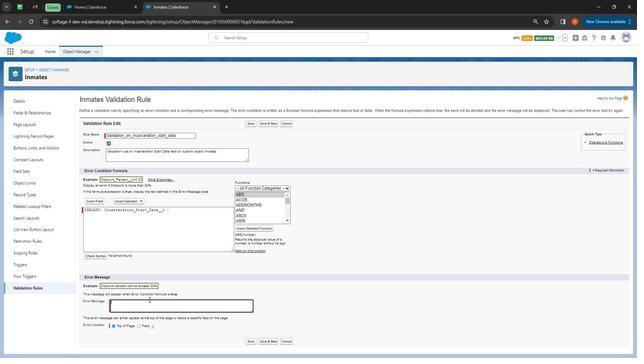 
Action: Key pressed <Key.shift><Key.shift><Key.shift><Key.shift><Key.shift><Key.shift><Key.shift><Key.shift><Key.shift><Key.shift><Key.shift><Key.shift><Key.shift><Key.shift><Key.shift><Key.shift><Key.shift><Key.shift><Key.shift><Key.shift><Key.shift><Key.shift><Key.shift><Key.shift><Key.shift><Key.shift><Key.shift>Fill<Key.space>th<Key.backspace><Key.backspace><Key.shift><Key.shift><Key.shift><Key.shift><Key.shift><Key.shift><Key.shift><Key.shift><Key.shift><Key.shift><Key.shift><Key.shift><Key.shift><Key.shift><Key.shift><Key.shift>Incarceration<Key.space>start<Key.space>date<Key.space>field,<Key.space>it<Key.space>is<Key.space>required<Key.space>field.
Screenshot: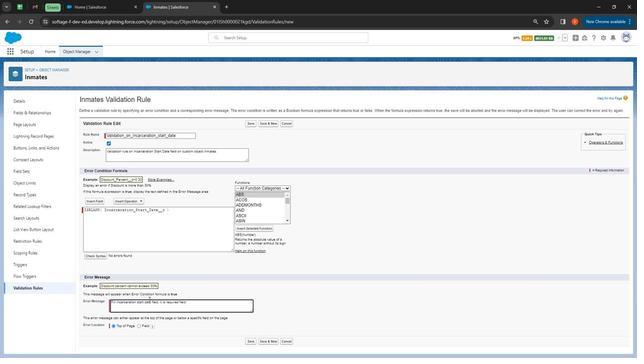 
Action: Mouse moved to (246, 339)
Screenshot: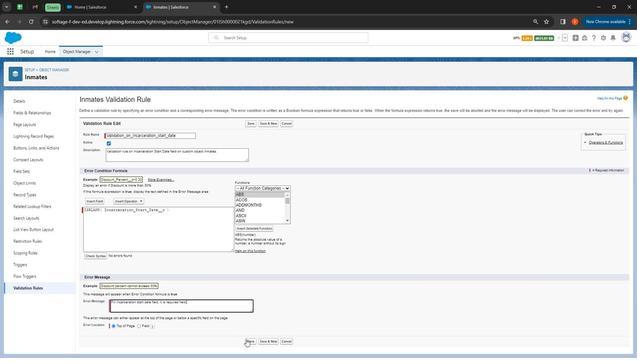 
Action: Mouse pressed left at (246, 339)
Screenshot: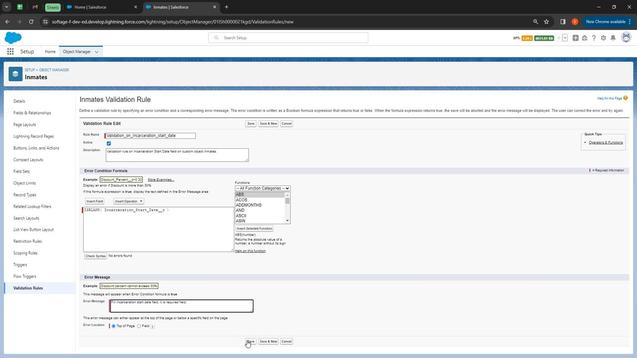 
Action: Mouse moved to (14, 111)
Screenshot: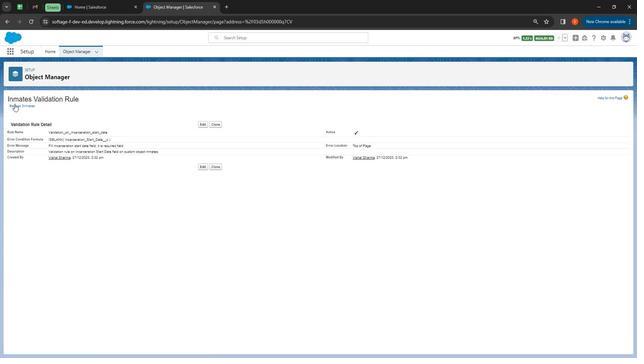 
Action: Mouse pressed left at (14, 111)
Screenshot: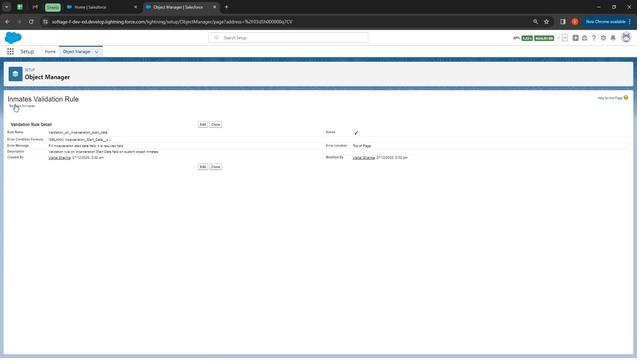 
Action: Mouse moved to (50, 290)
Screenshot: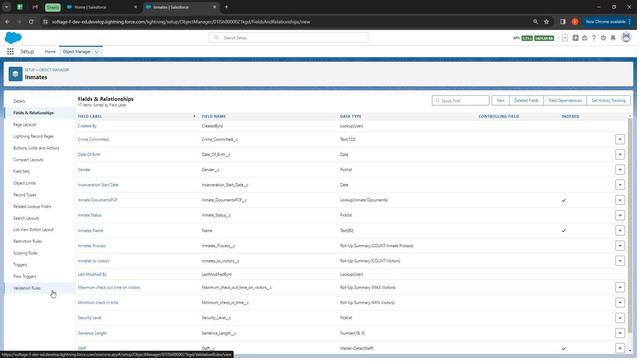 
Action: Mouse pressed left at (50, 290)
Screenshot: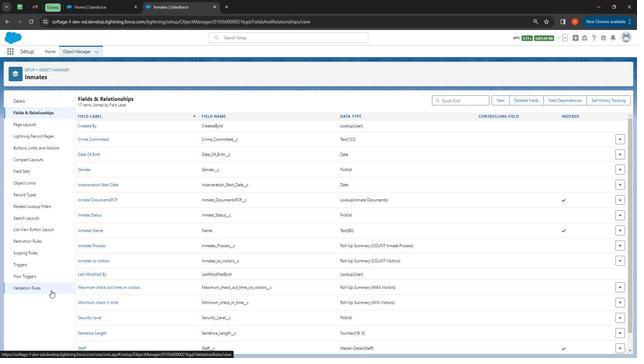 
Action: Mouse moved to (628, 105)
Screenshot: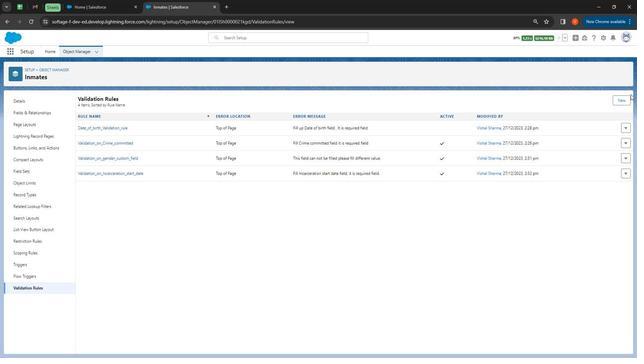 
Action: Mouse pressed left at (628, 105)
Screenshot: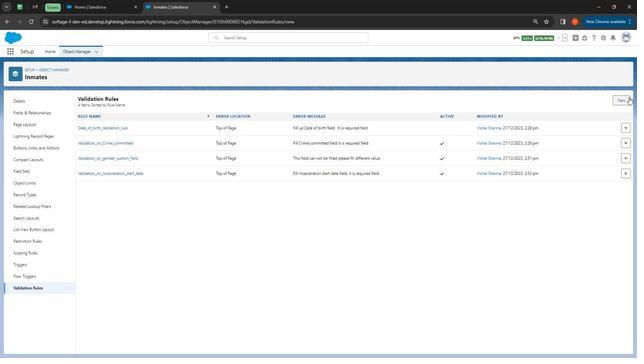 
Action: Mouse moved to (123, 143)
Screenshot: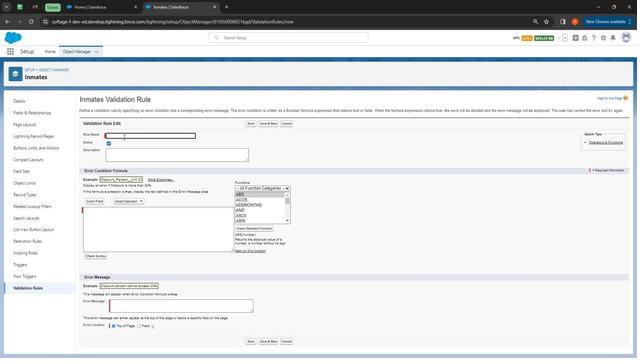 
Action: Mouse pressed left at (123, 143)
Screenshot: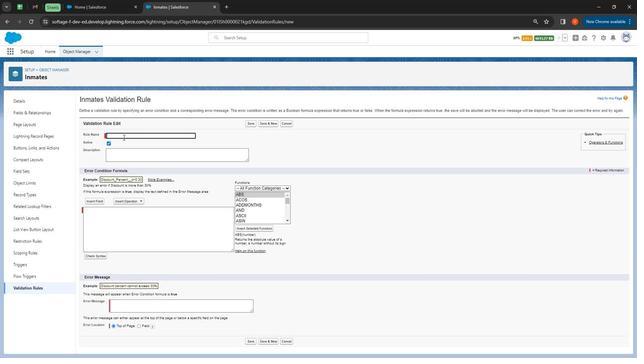 
Action: Mouse moved to (122, 144)
Screenshot: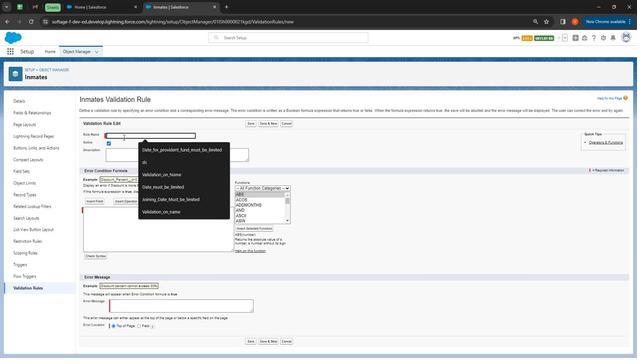 
Action: Key pressed <Key.shift><Key.shift><Key.shift><Key.shift><Key.shift>Inmare<Key.space>
Screenshot: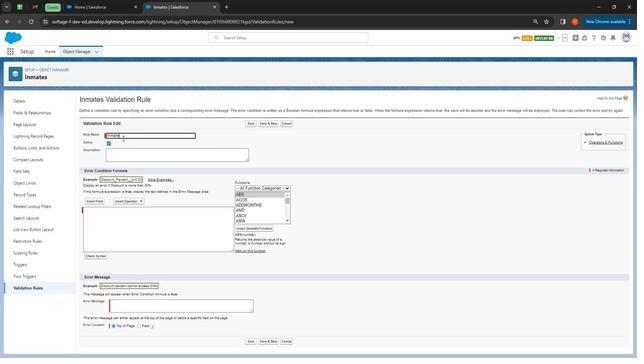 
Action: Mouse moved to (38, 121)
Screenshot: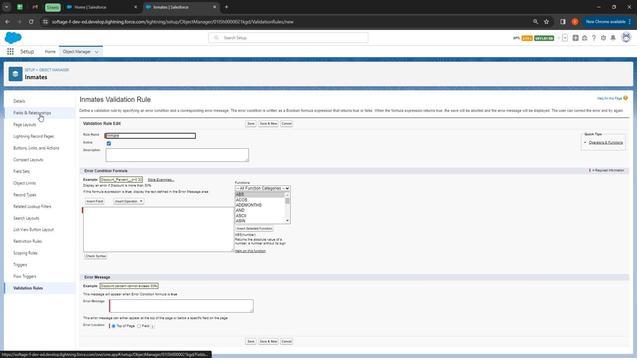
Action: Mouse pressed left at (38, 121)
